Task: Create new contact,   with mail id: 'GreenEleanor@Guerrillamail.com', first name: 'Eleanor', Last name: 'Green', Job Title: Network Administrator, Phone number (305) 555-6789. Change life cycle stage to  'Lead' and lead status to 'New'. Add new company to the associated contact: uci.edu and type: Prospect. Logged in from softage.6@softage.net
Action: Mouse moved to (101, 85)
Screenshot: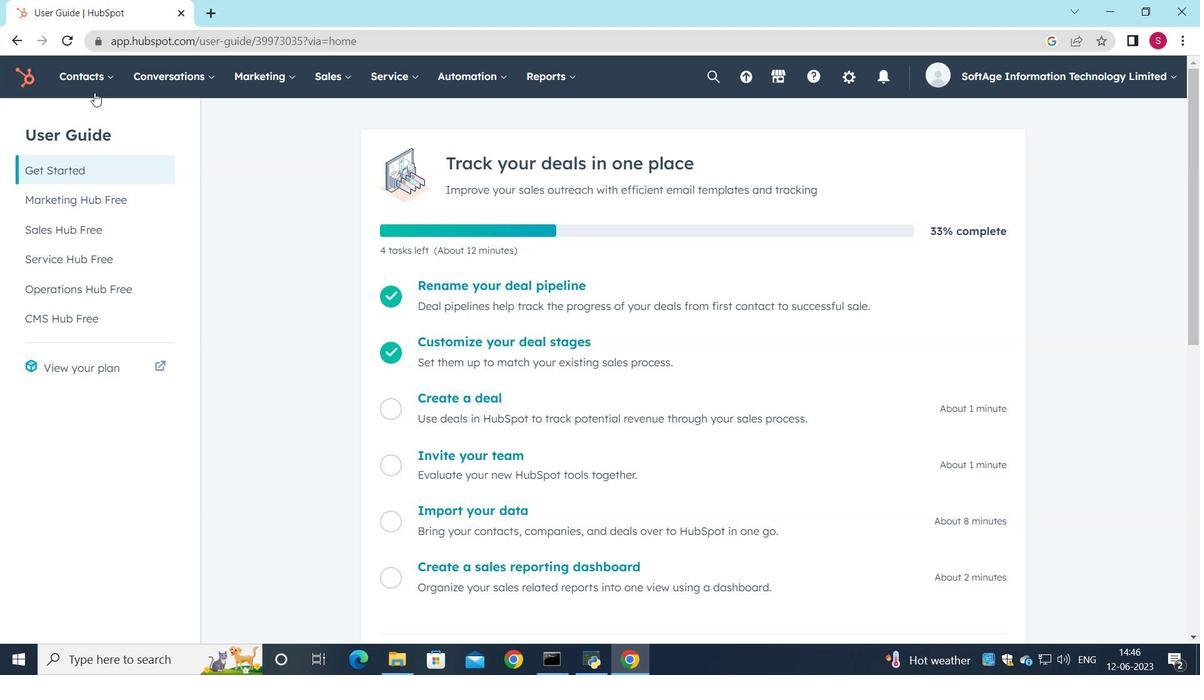 
Action: Mouse pressed left at (101, 85)
Screenshot: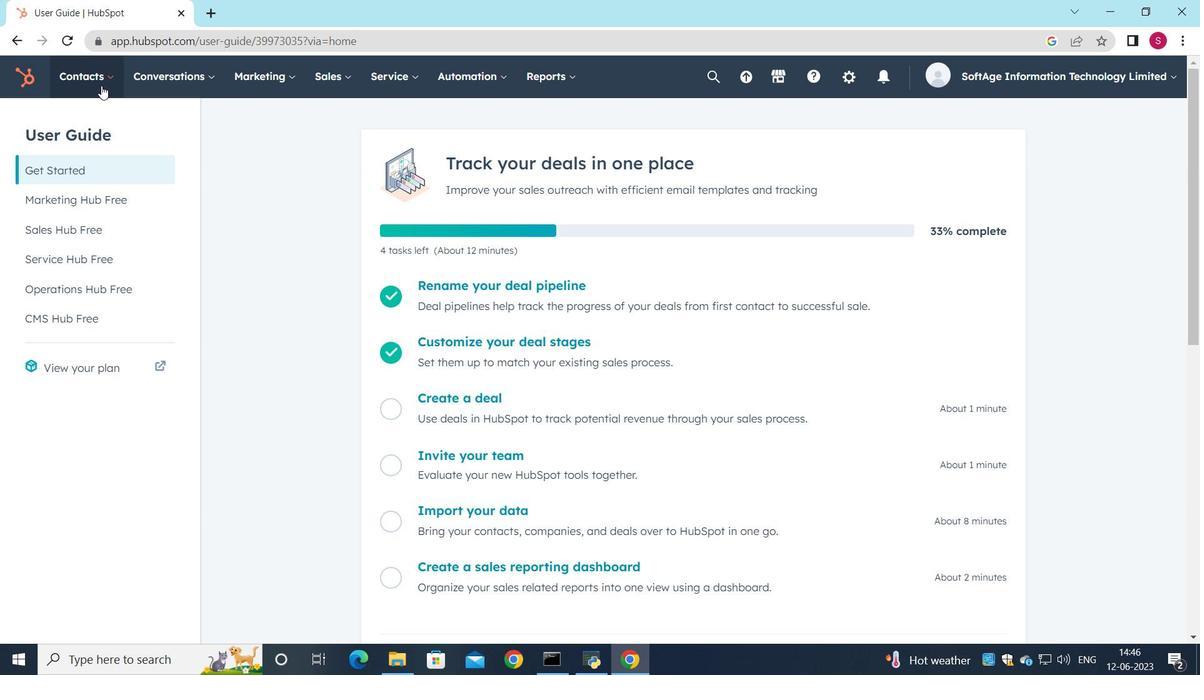 
Action: Mouse moved to (105, 116)
Screenshot: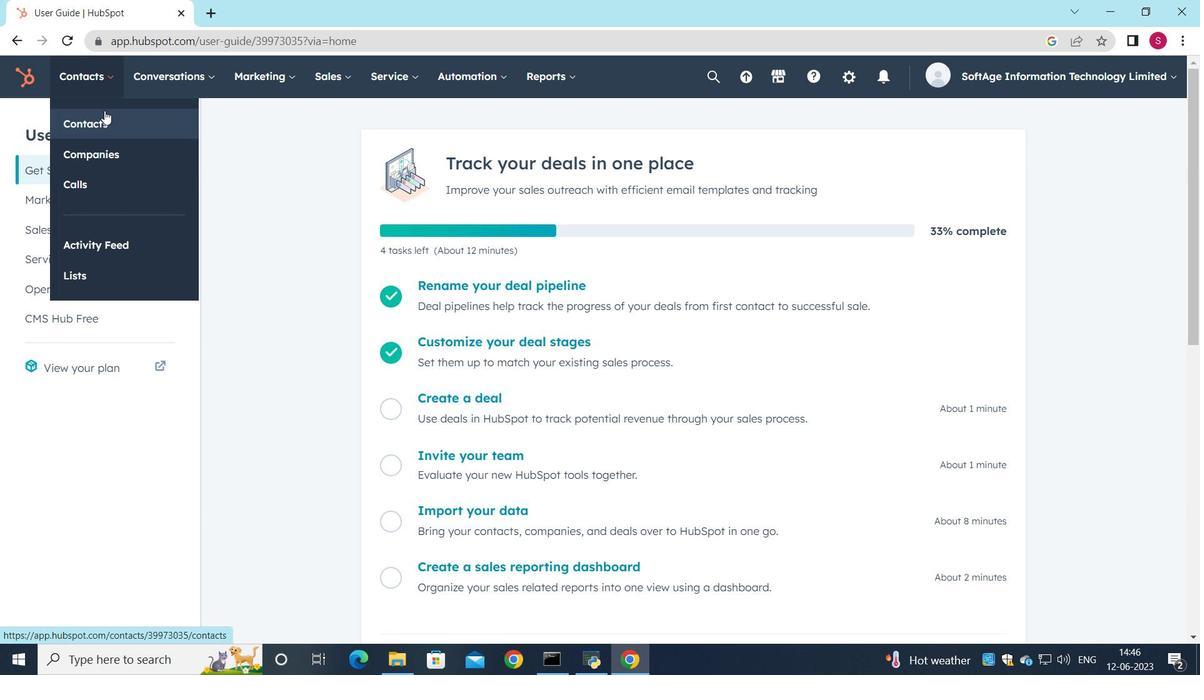 
Action: Mouse pressed left at (105, 116)
Screenshot: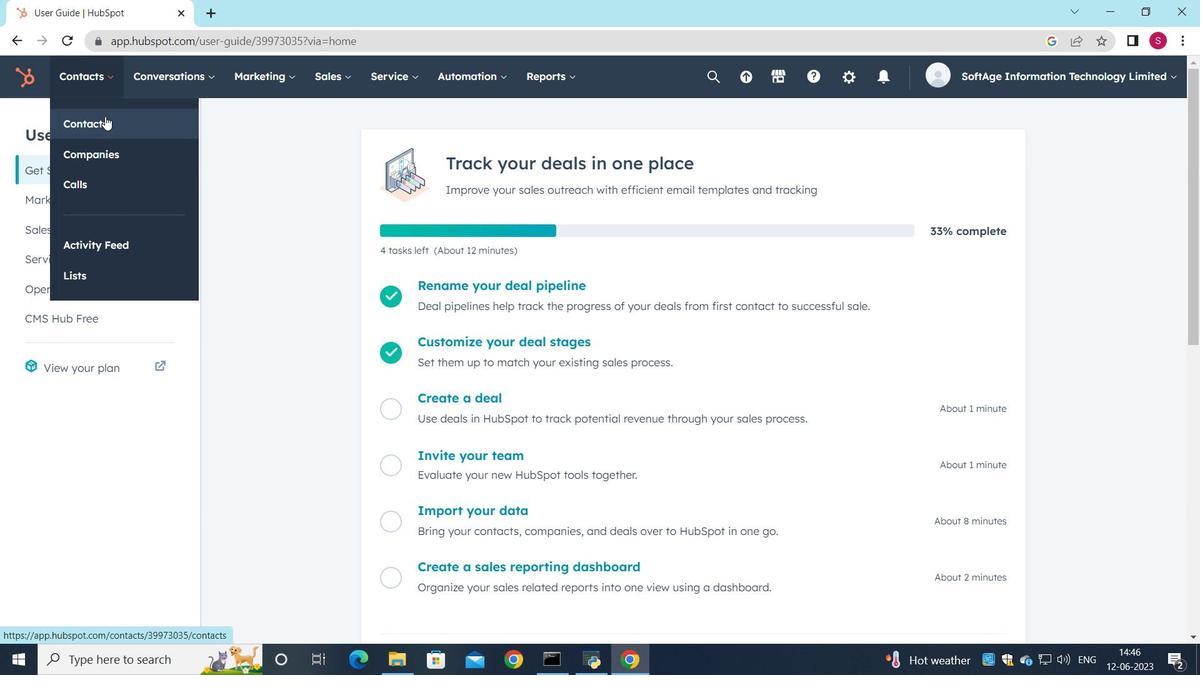 
Action: Mouse moved to (1091, 137)
Screenshot: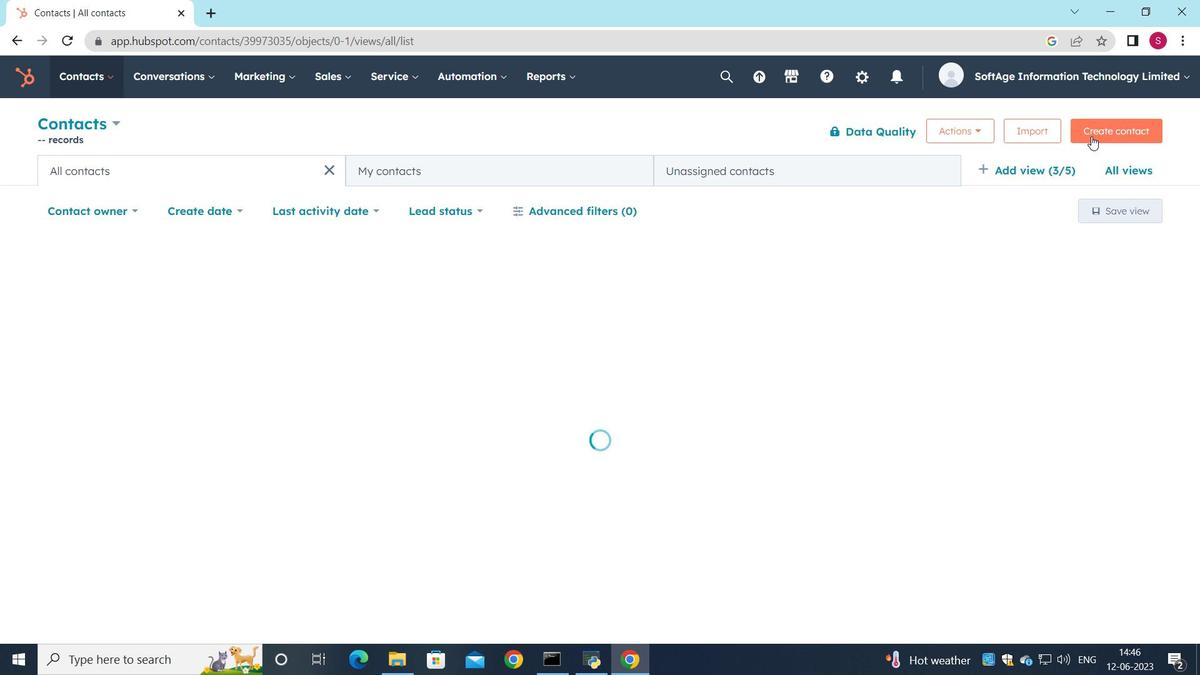 
Action: Mouse pressed left at (1091, 137)
Screenshot: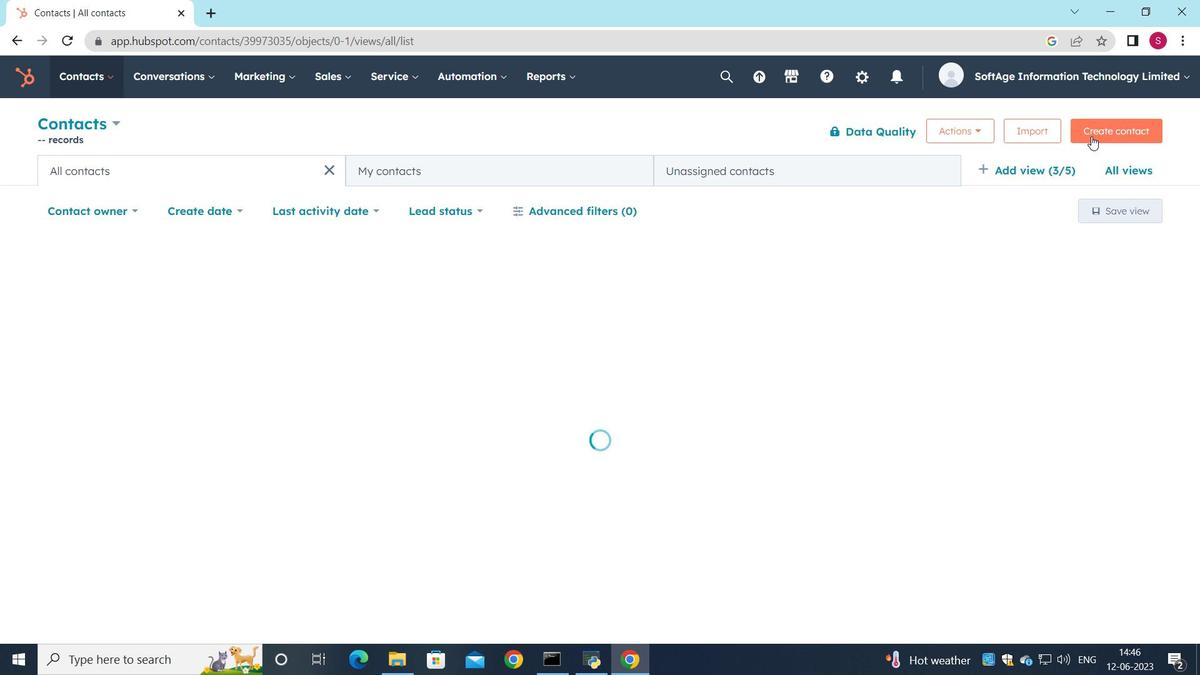 
Action: Mouse moved to (969, 193)
Screenshot: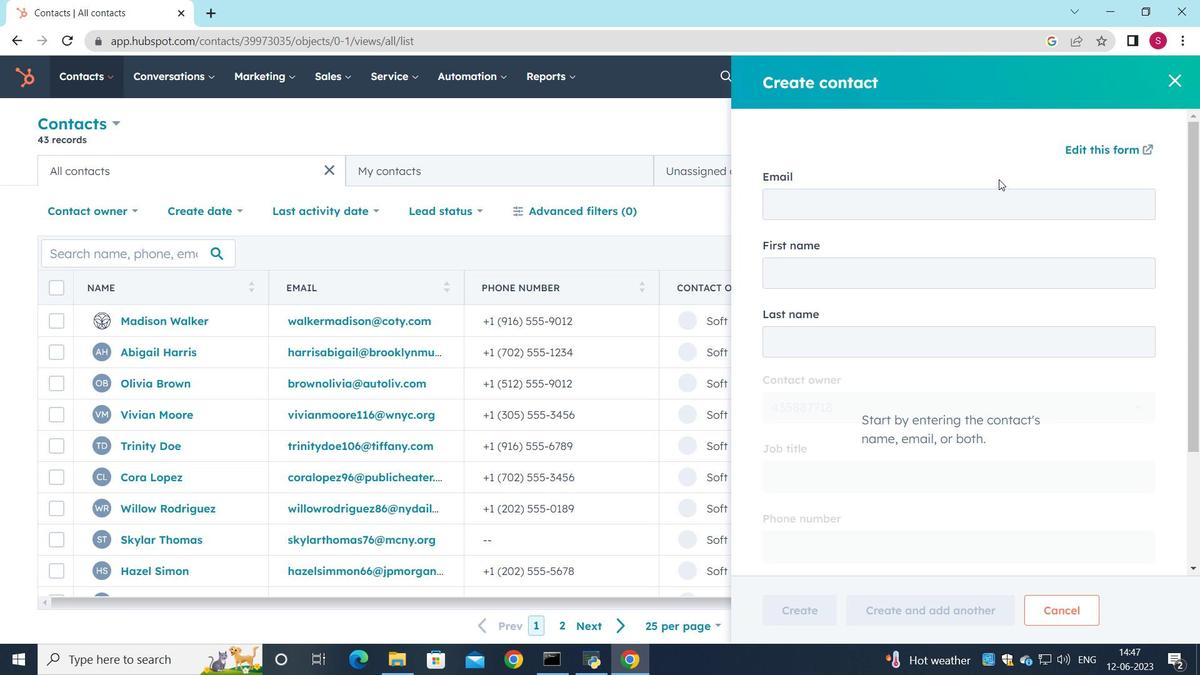 
Action: Mouse pressed left at (969, 193)
Screenshot: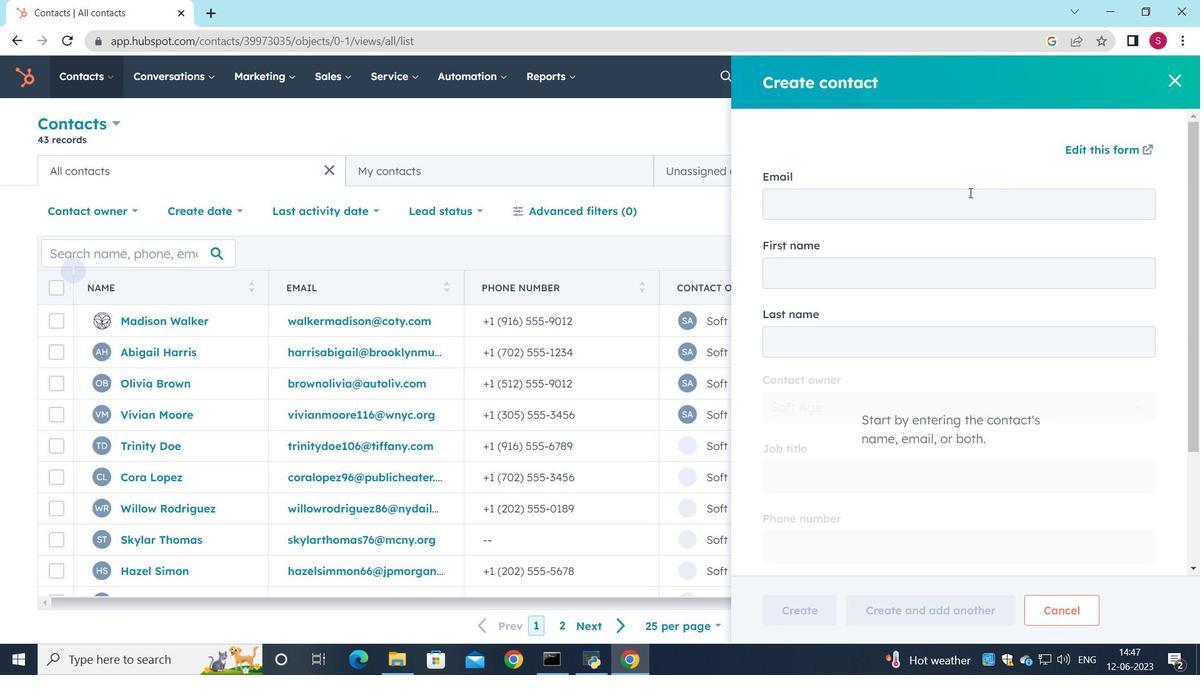 
Action: Key pressed <Key.shift>Grer<Key.backspace>en<Key.shift>Eleanor<Key.shift><Key.shift><Key.shift><Key.shift><Key.shift><Key.shift><Key.shift><Key.shift><Key.shift><Key.shift><Key.shift><Key.shift><Key.shift><Key.shift>@<Key.shift>Guw<Key.backspace>errillamail.com
Screenshot: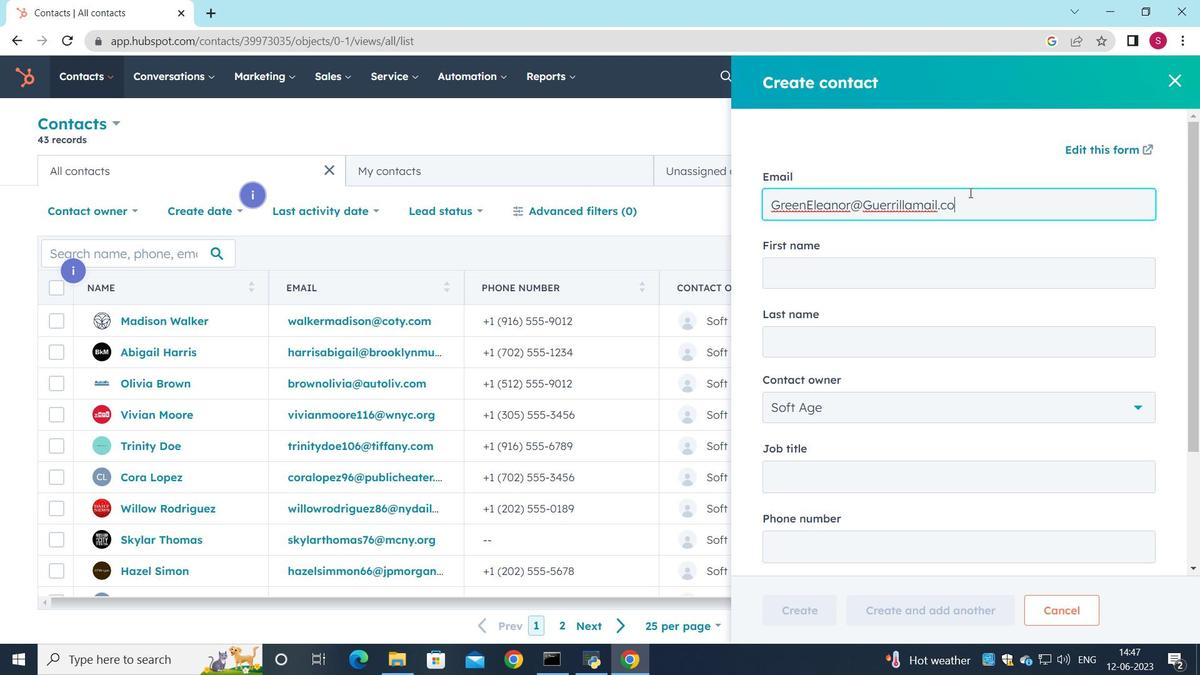 
Action: Mouse moved to (821, 272)
Screenshot: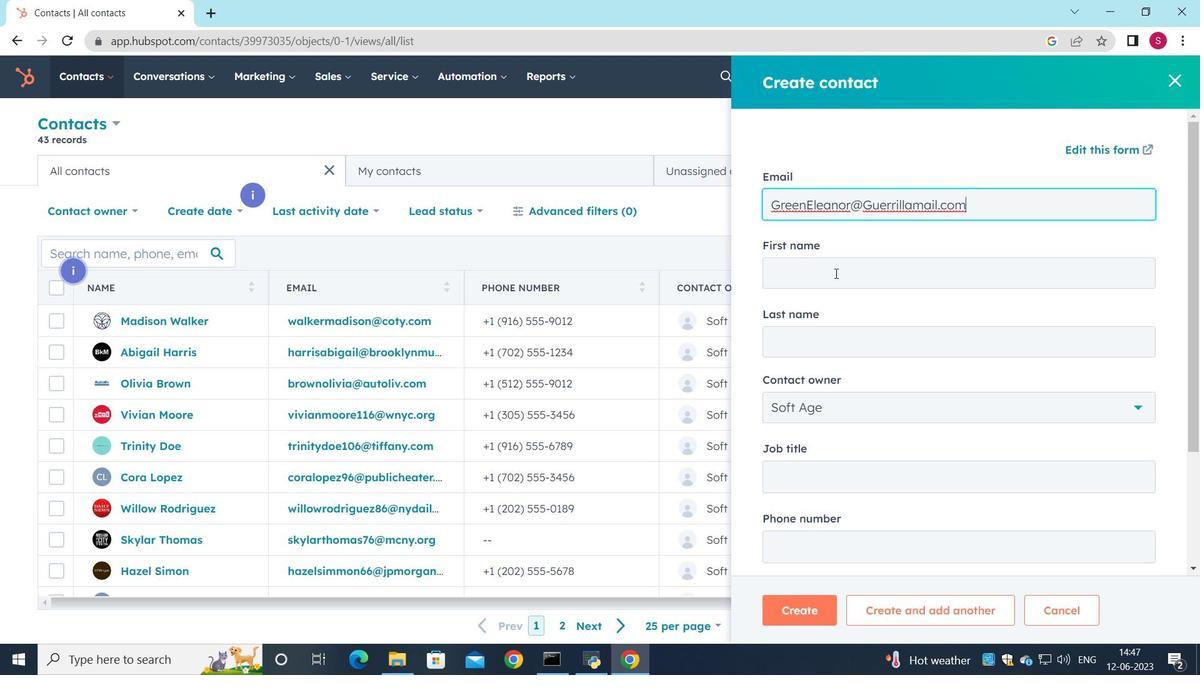 
Action: Mouse pressed left at (821, 272)
Screenshot: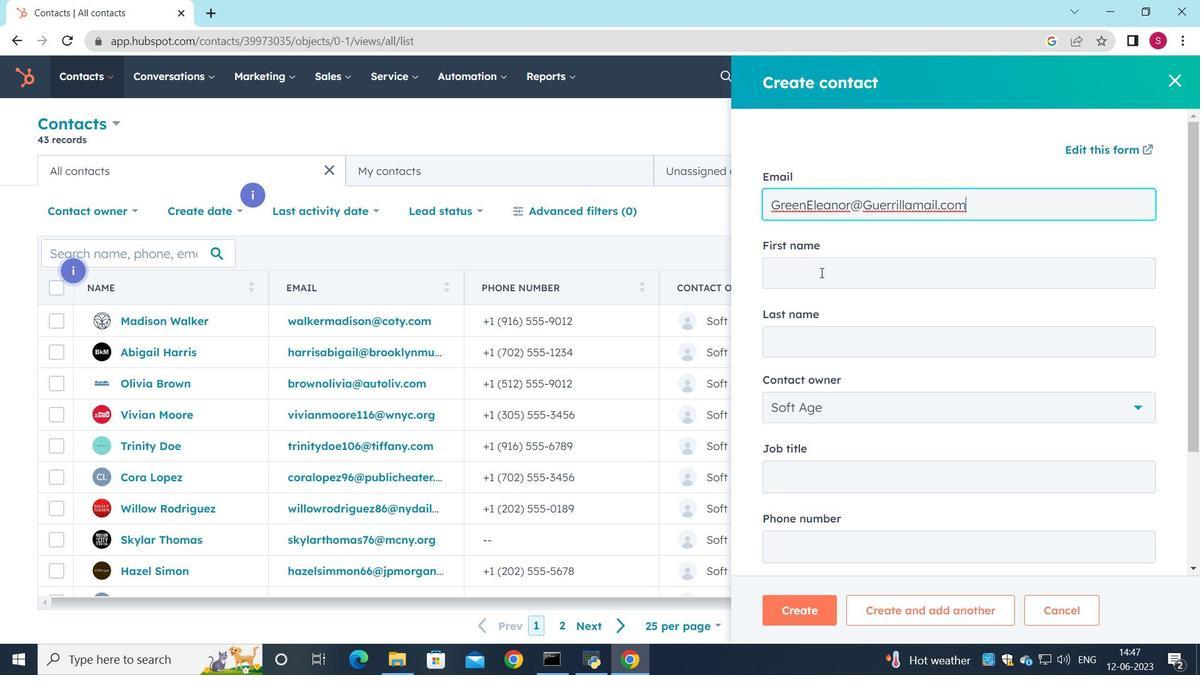 
Action: Key pressed <Key.shift><Key.shift>Eleanoe<Key.backspace>r
Screenshot: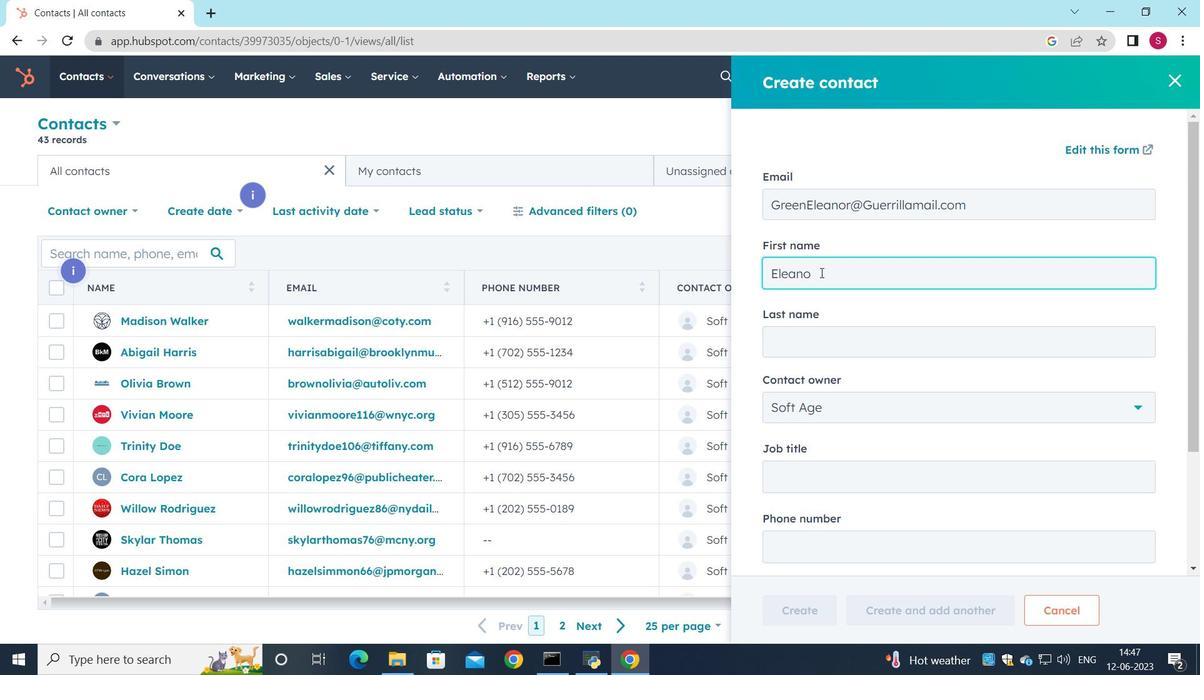 
Action: Mouse moved to (789, 341)
Screenshot: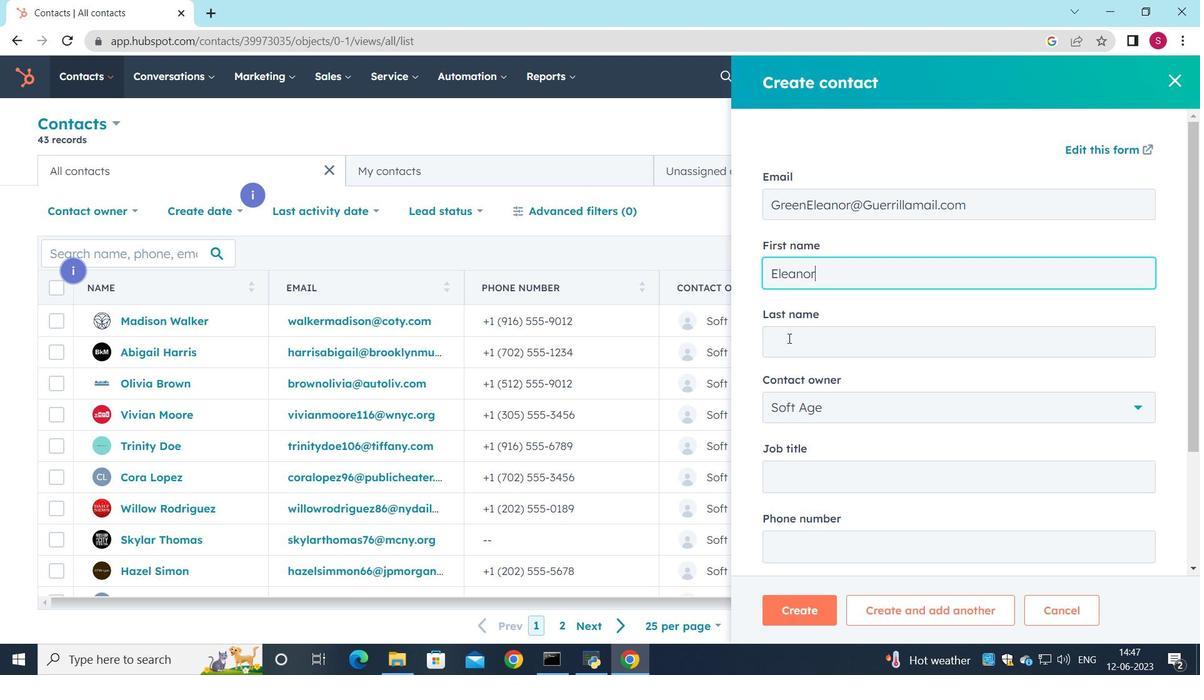 
Action: Mouse pressed left at (789, 341)
Screenshot: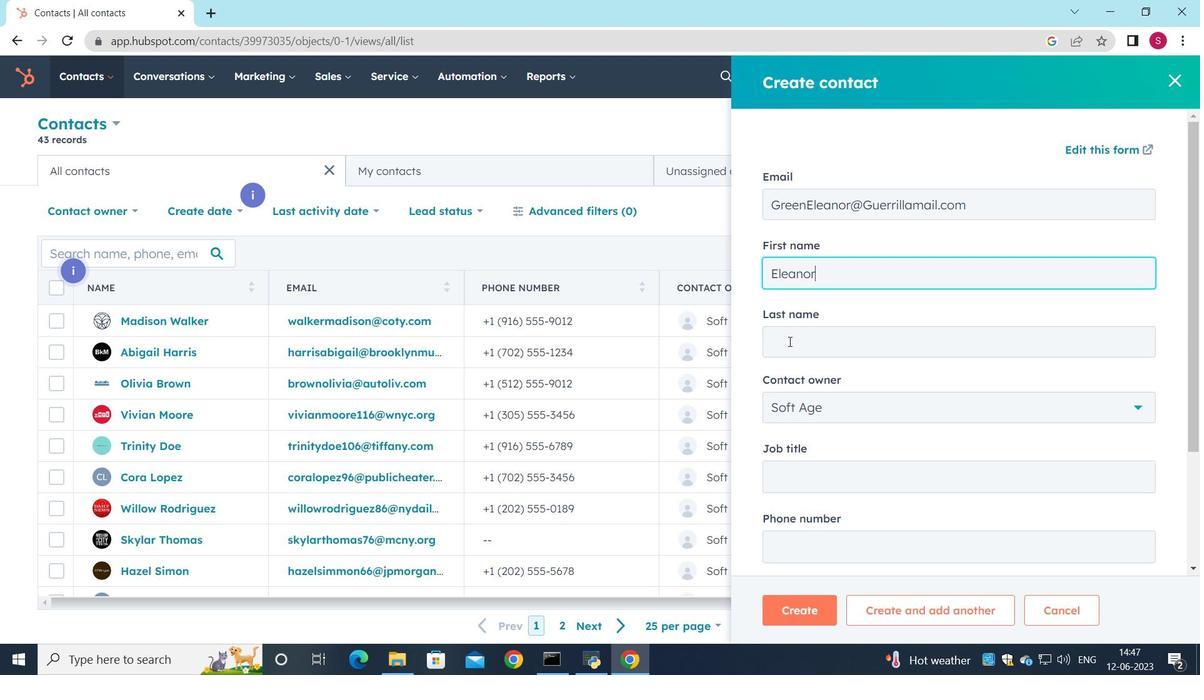 
Action: Mouse moved to (791, 346)
Screenshot: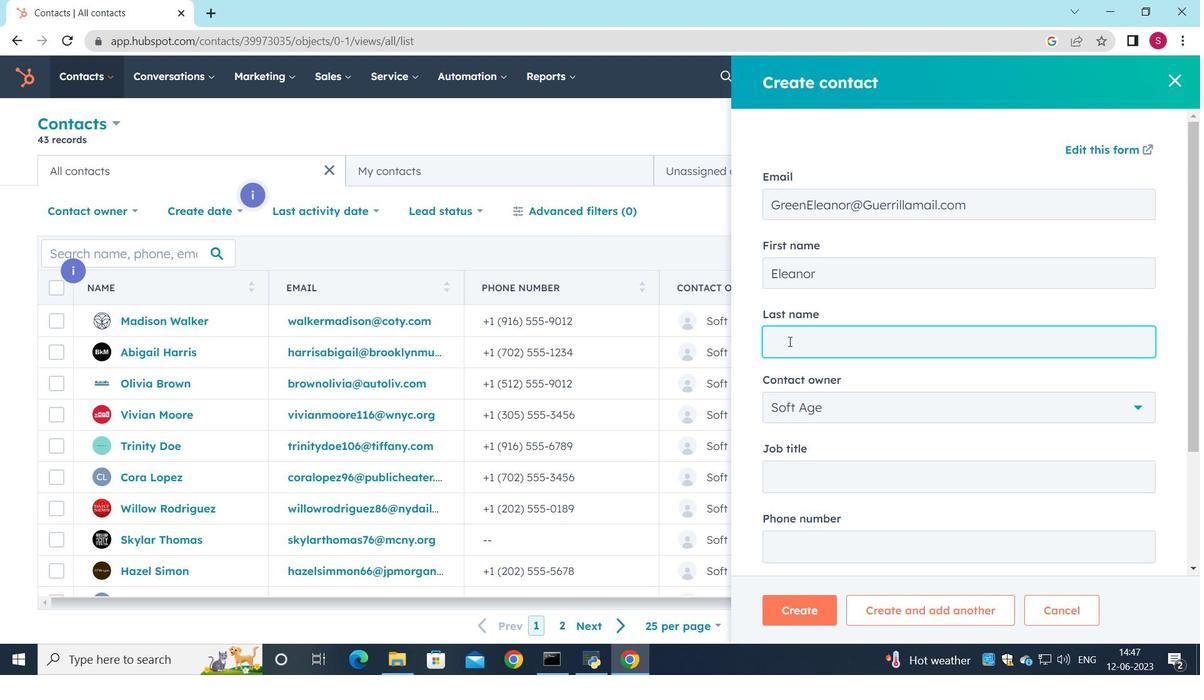 
Action: Key pressed <Key.shift>Green
Screenshot: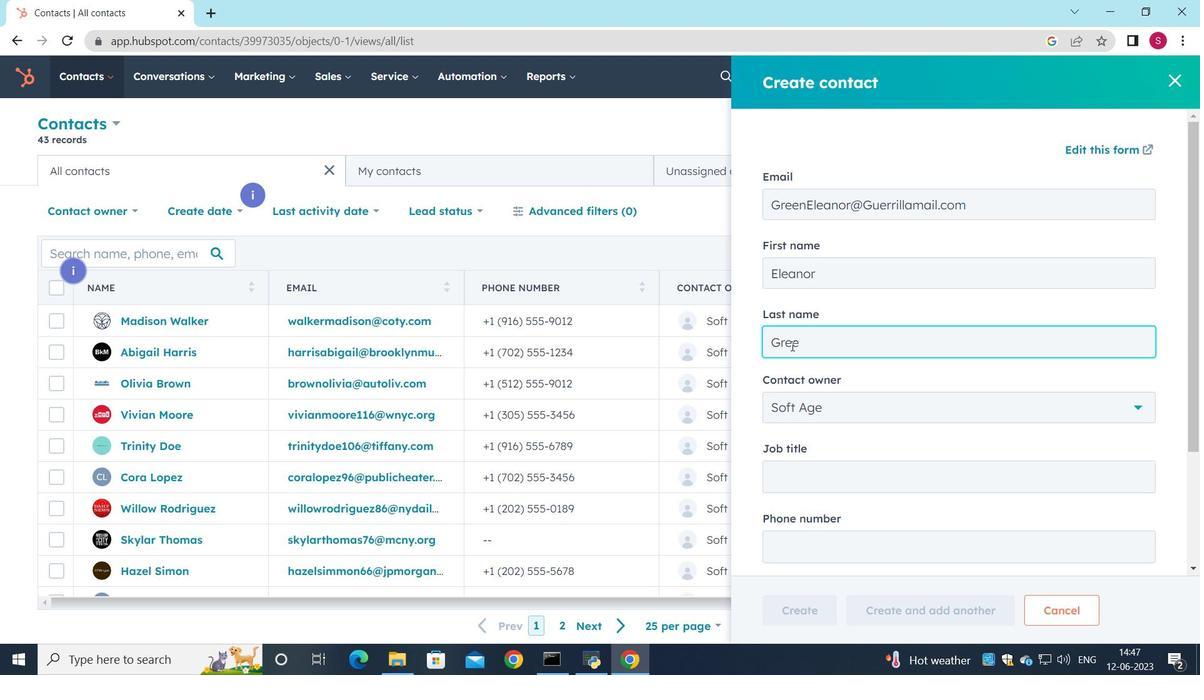 
Action: Mouse moved to (853, 440)
Screenshot: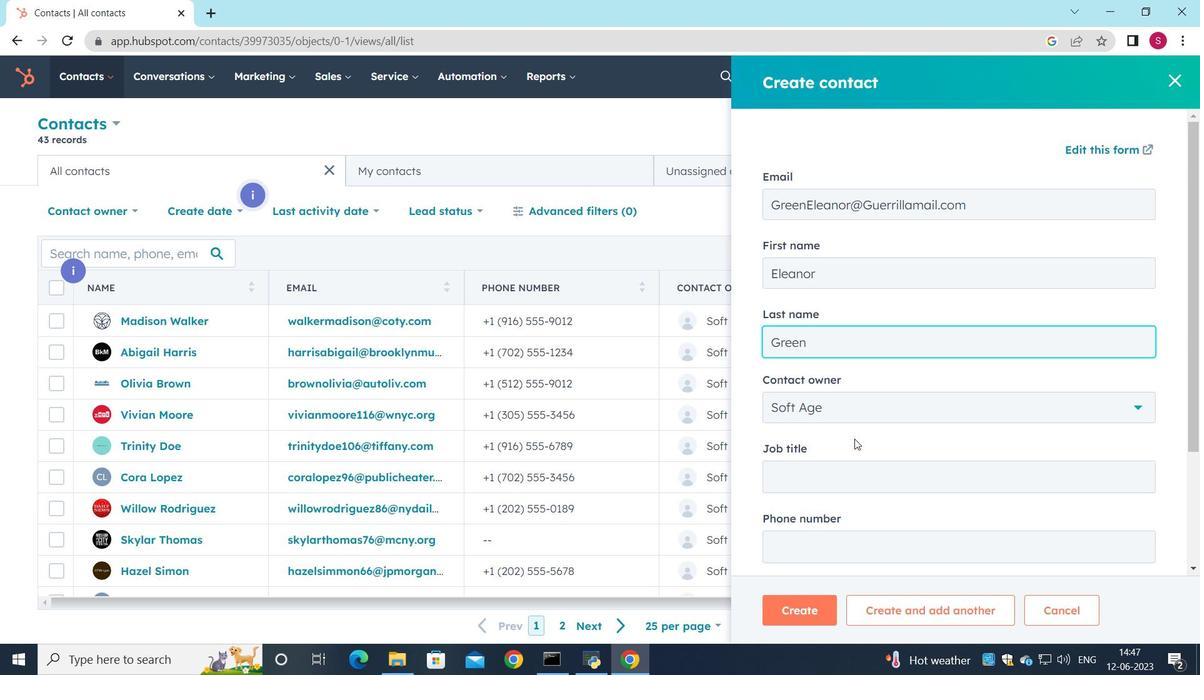 
Action: Mouse scrolled (853, 440) with delta (0, 0)
Screenshot: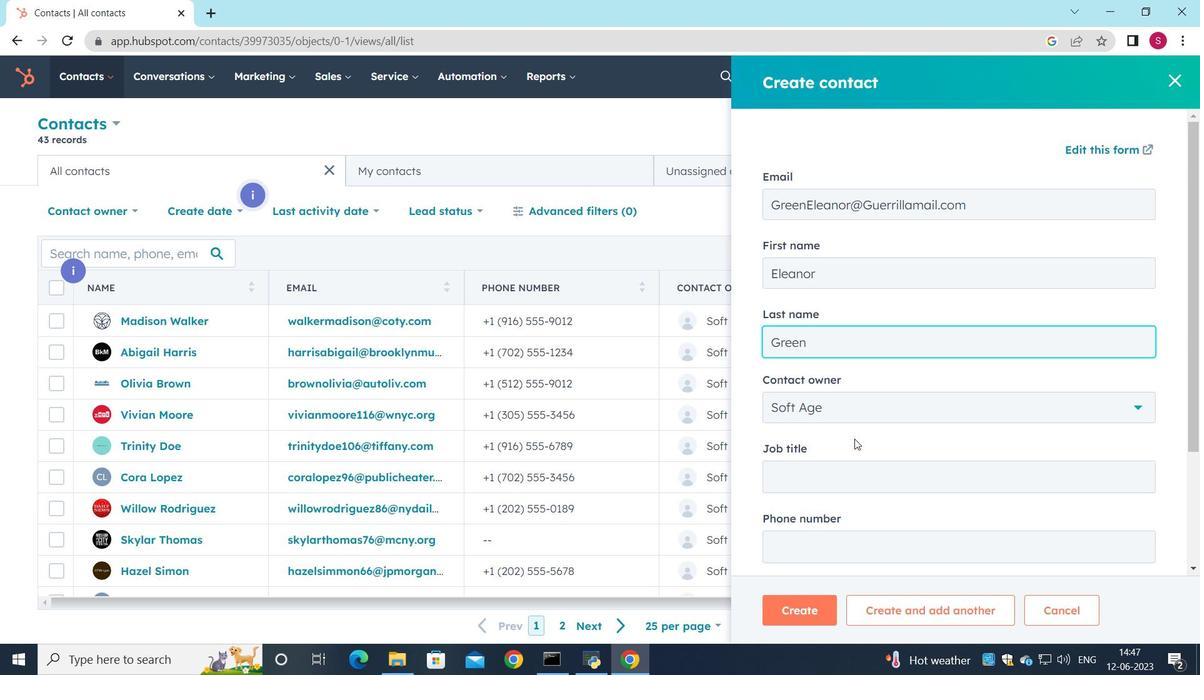 
Action: Mouse moved to (850, 448)
Screenshot: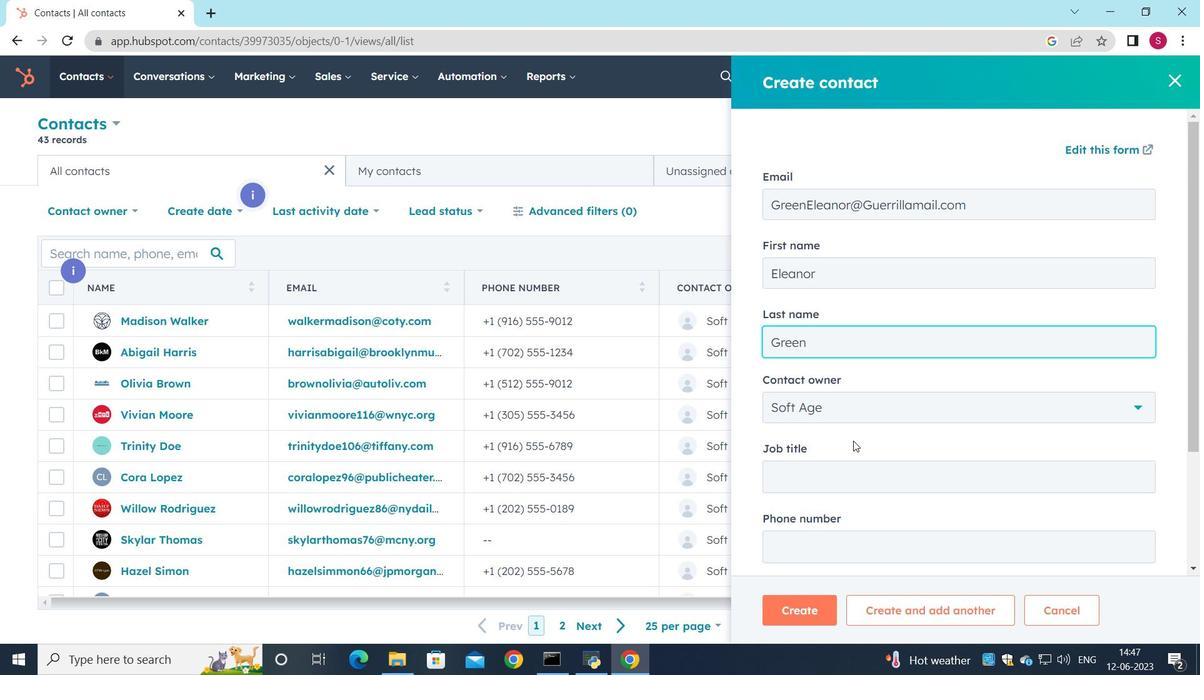 
Action: Mouse scrolled (850, 447) with delta (0, 0)
Screenshot: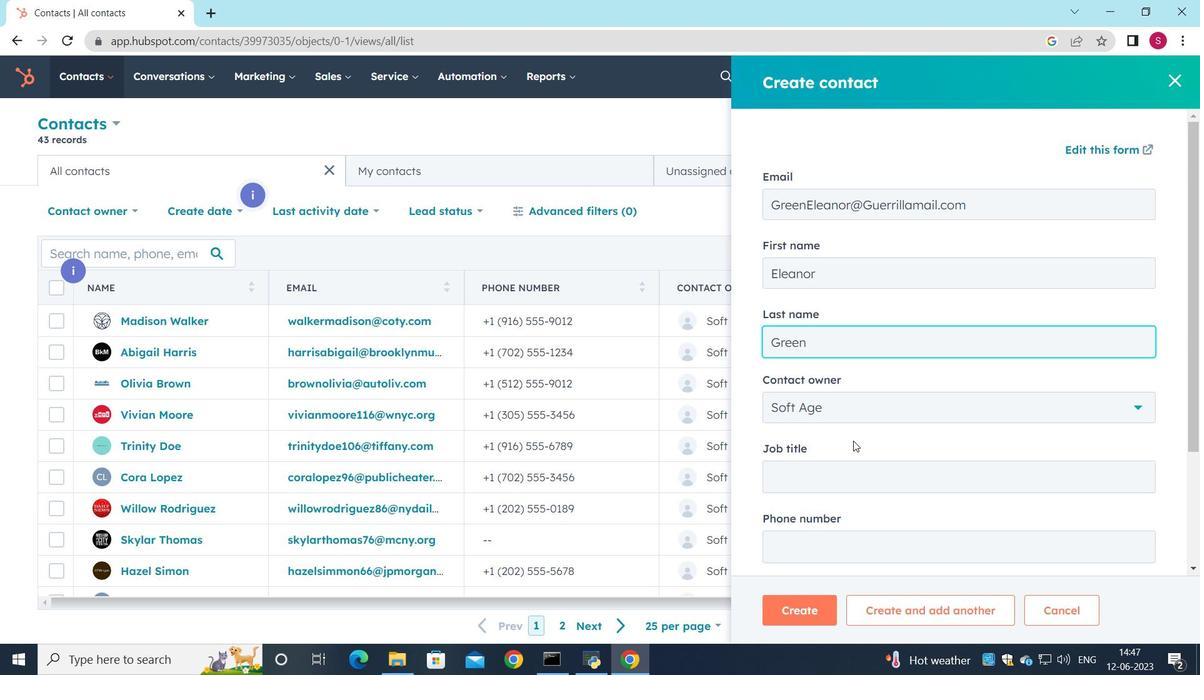 
Action: Mouse moved to (824, 314)
Screenshot: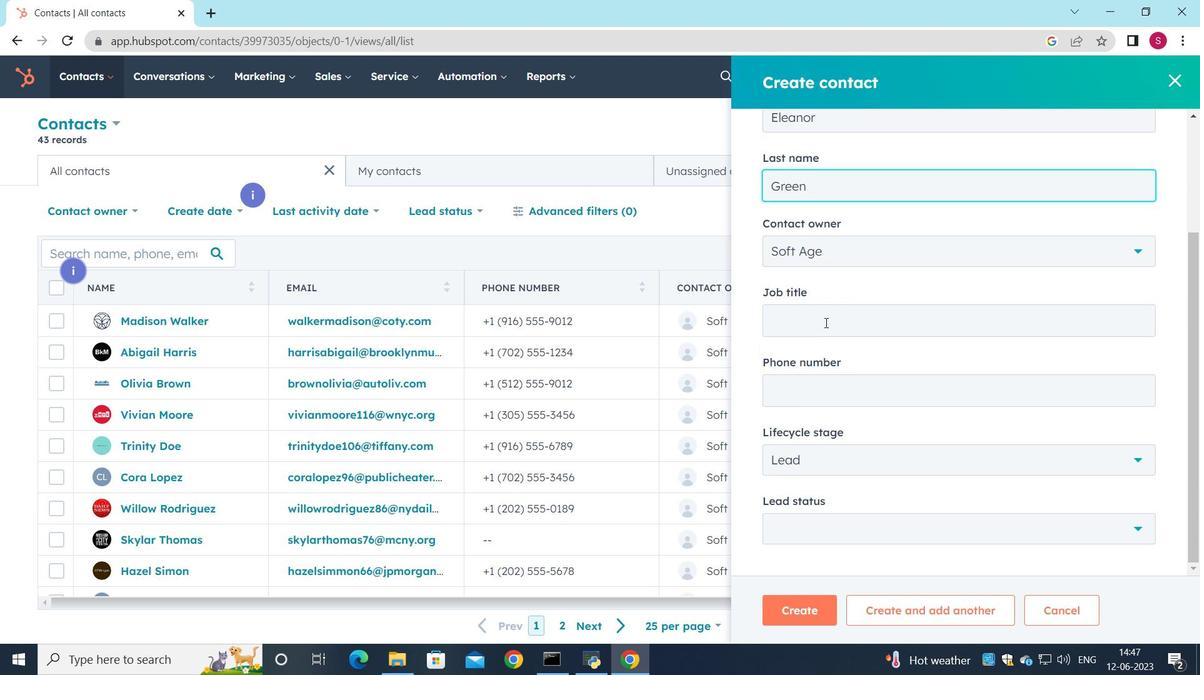
Action: Mouse pressed left at (824, 314)
Screenshot: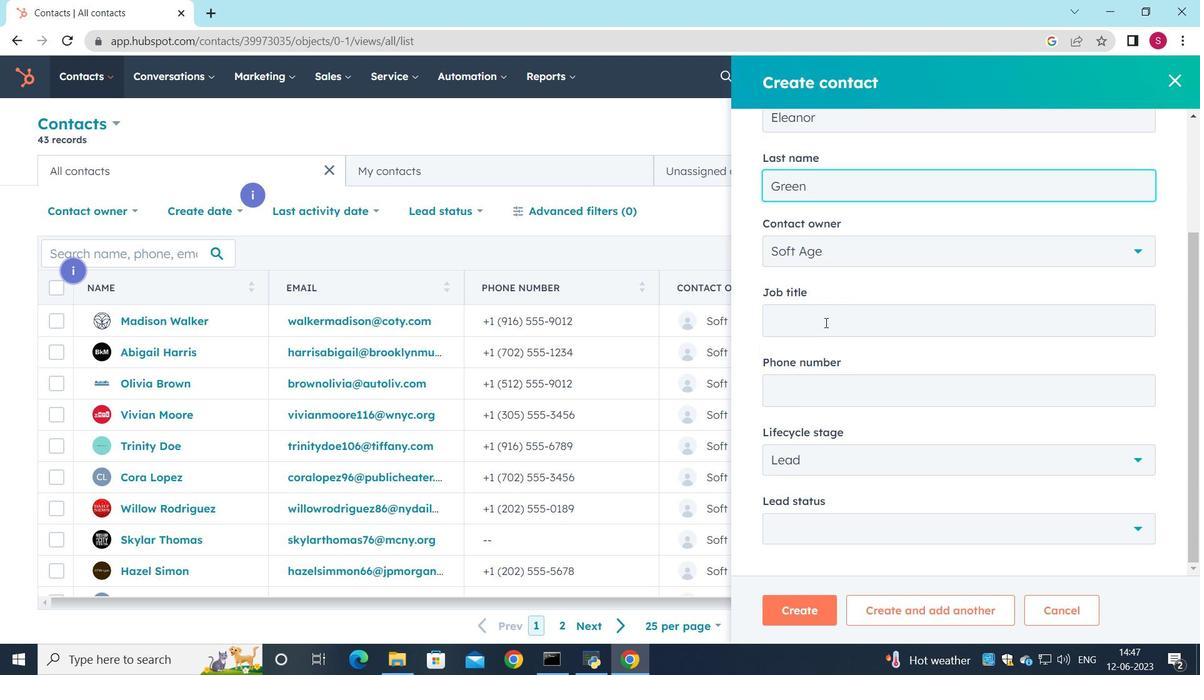 
Action: Mouse moved to (824, 316)
Screenshot: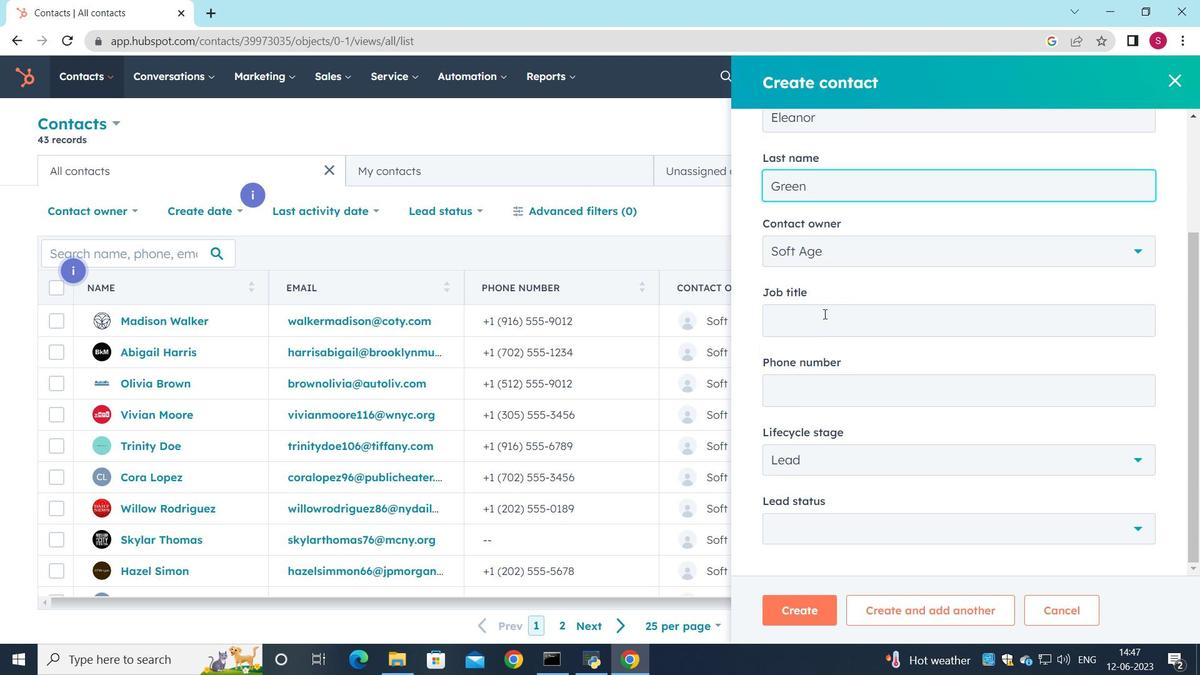 
Action: Key pressed <Key.shift><Key.shift><Key.shift><Key.shift>Network<Key.space><Key.shift><Key.shift>Administrator
Screenshot: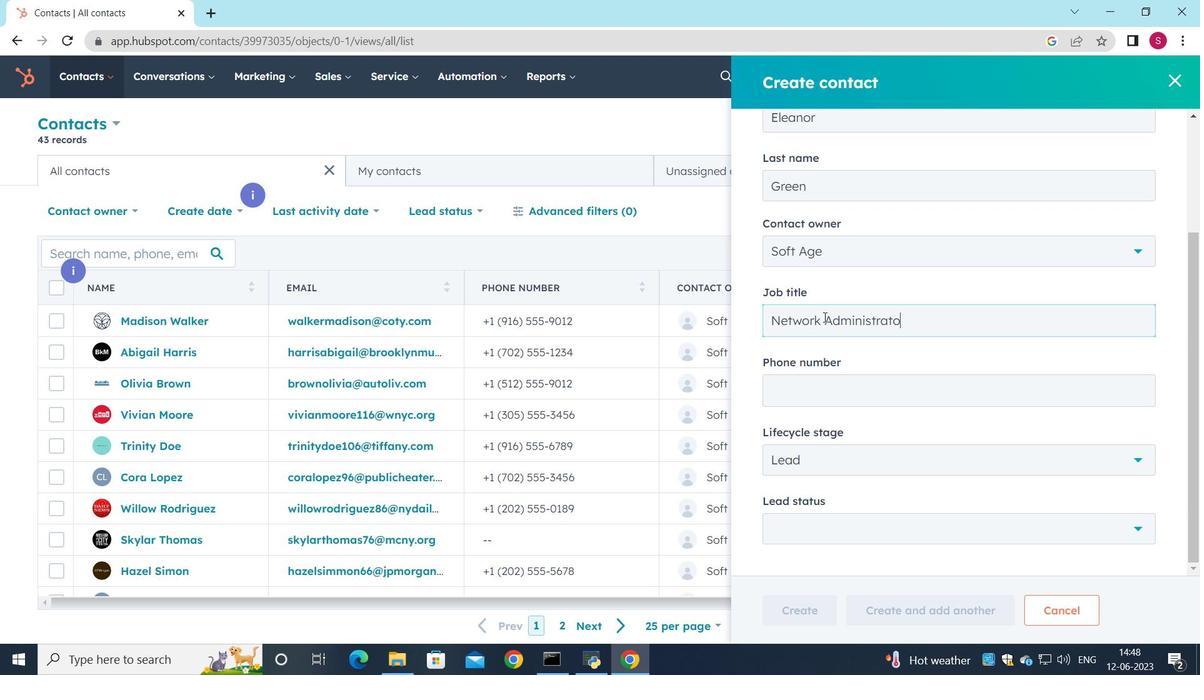 
Action: Mouse moved to (797, 399)
Screenshot: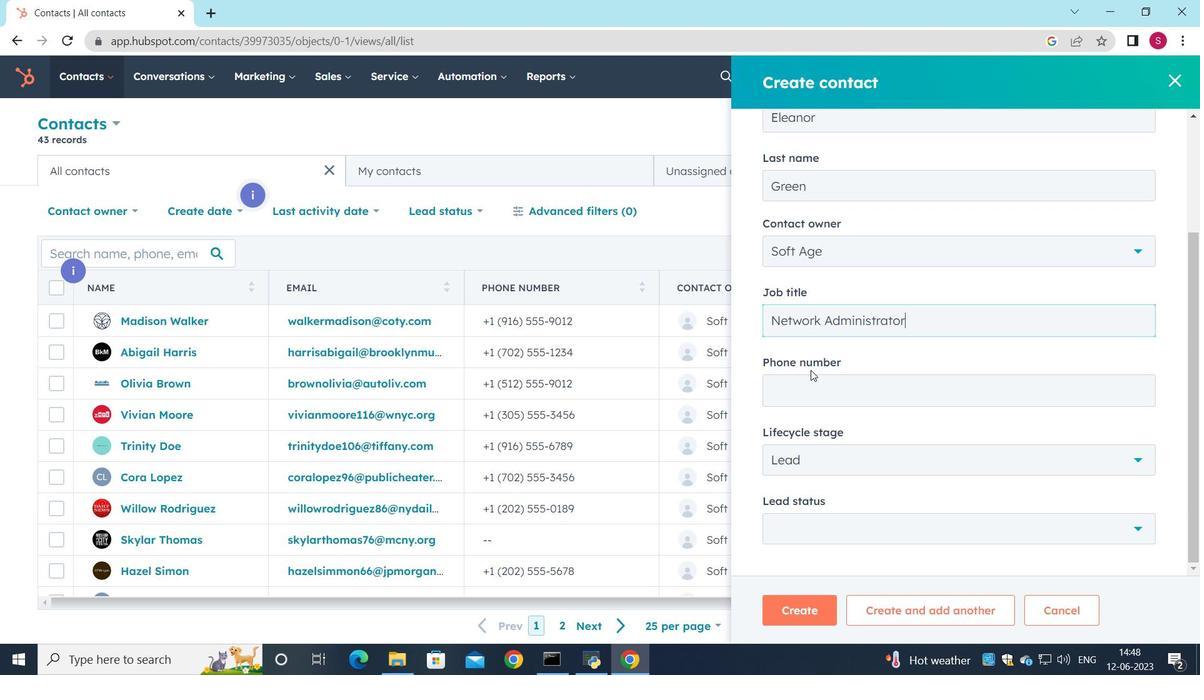 
Action: Mouse pressed left at (797, 399)
Screenshot: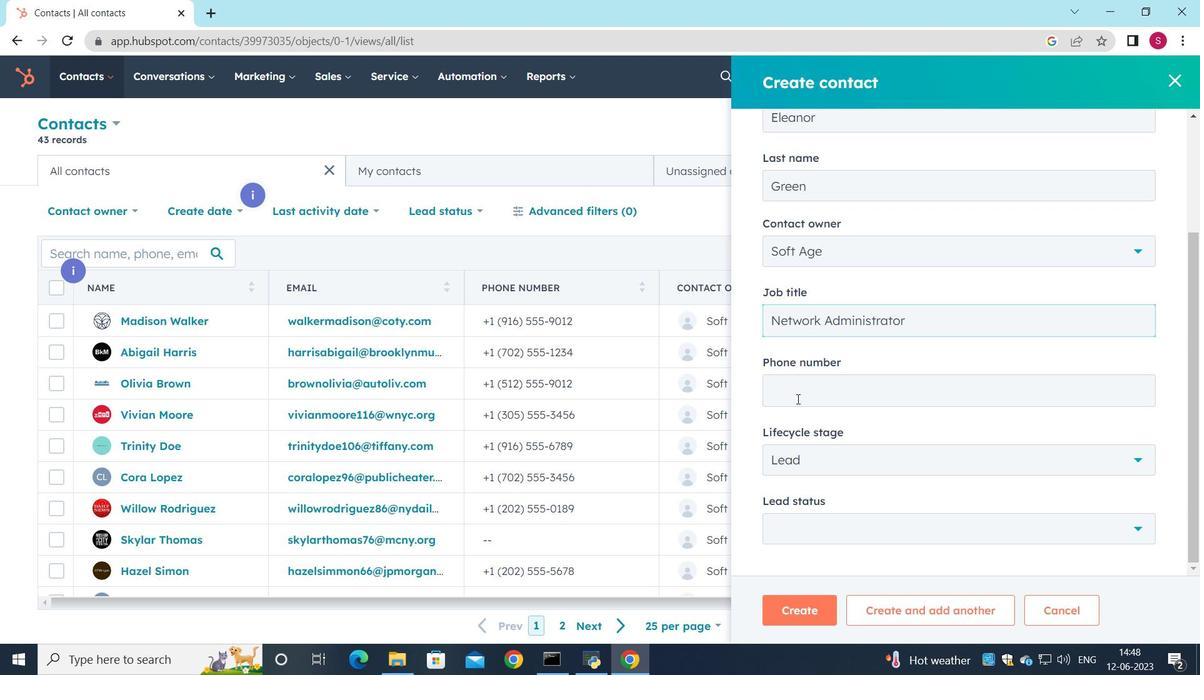
Action: Key pressed 3
Screenshot: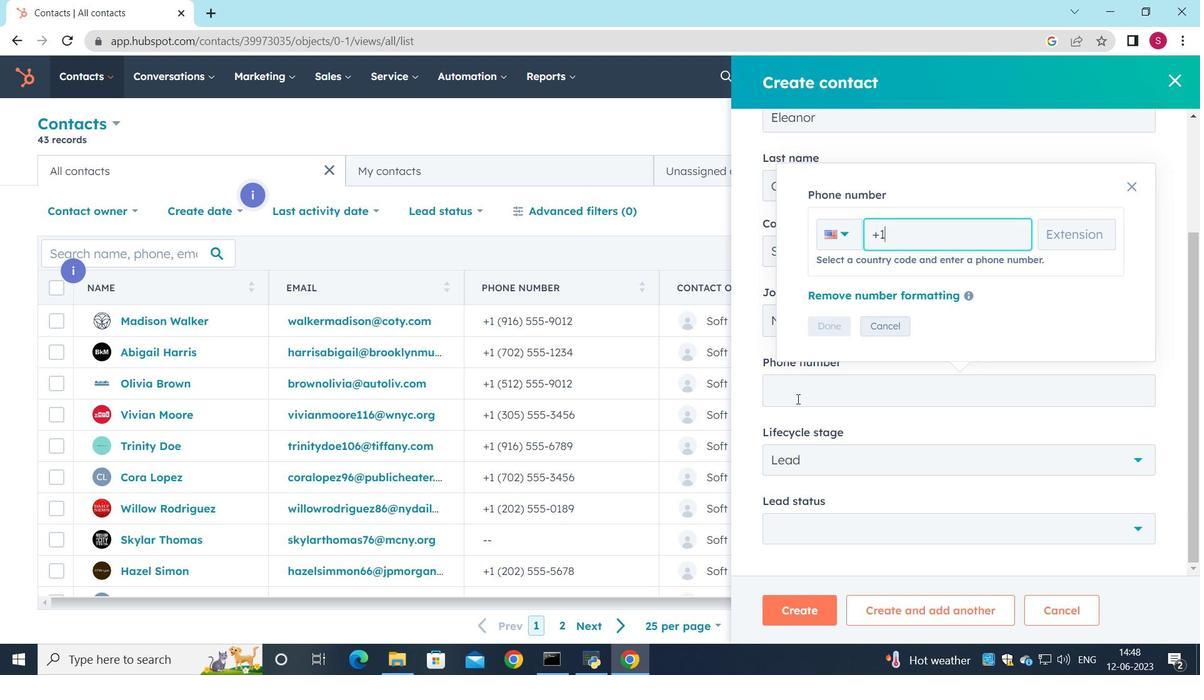 
Action: Mouse moved to (853, 238)
Screenshot: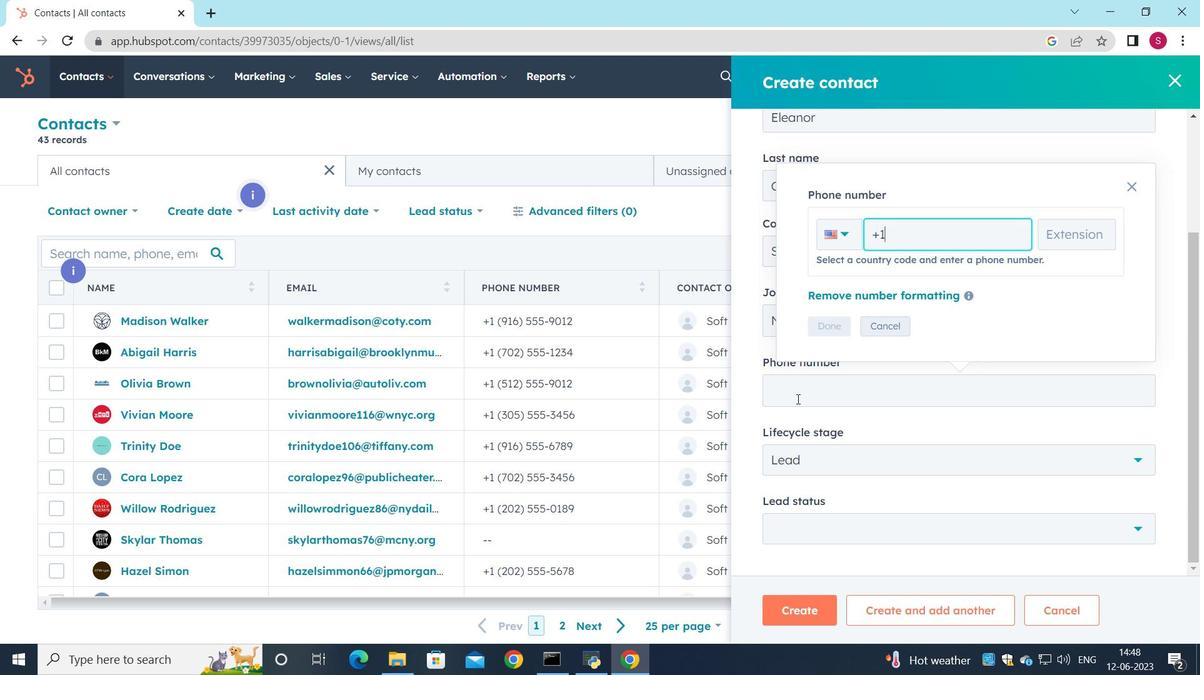 
Action: Key pressed 0555567
Screenshot: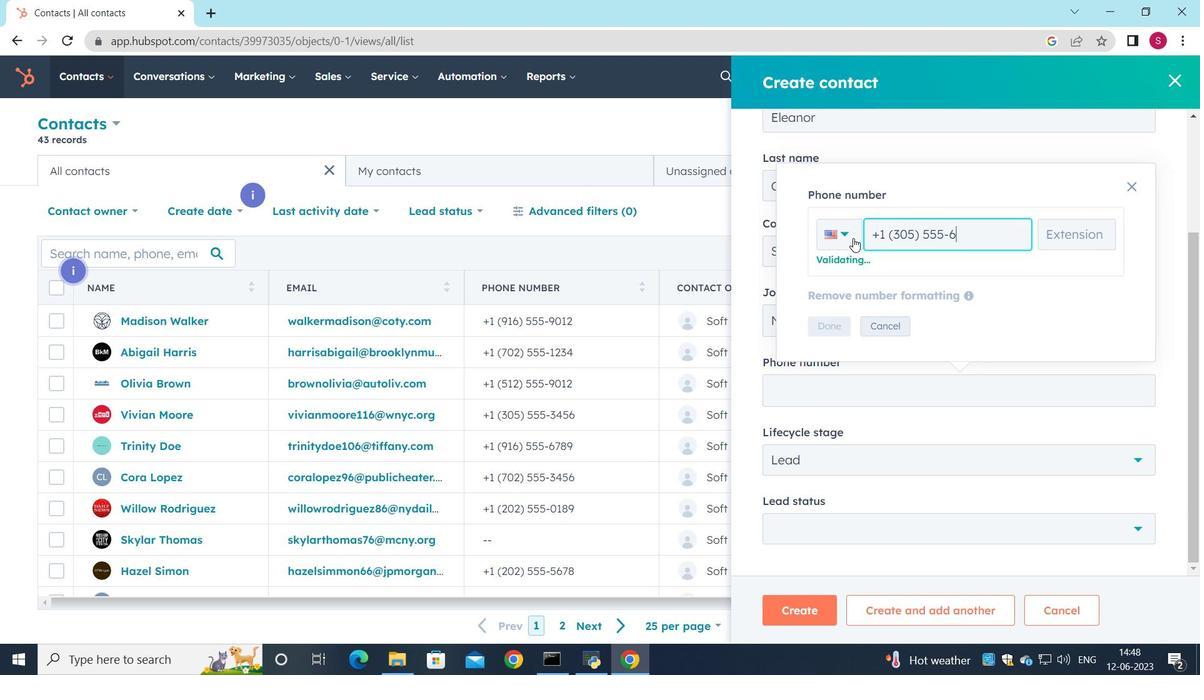 
Action: Mouse moved to (854, 238)
Screenshot: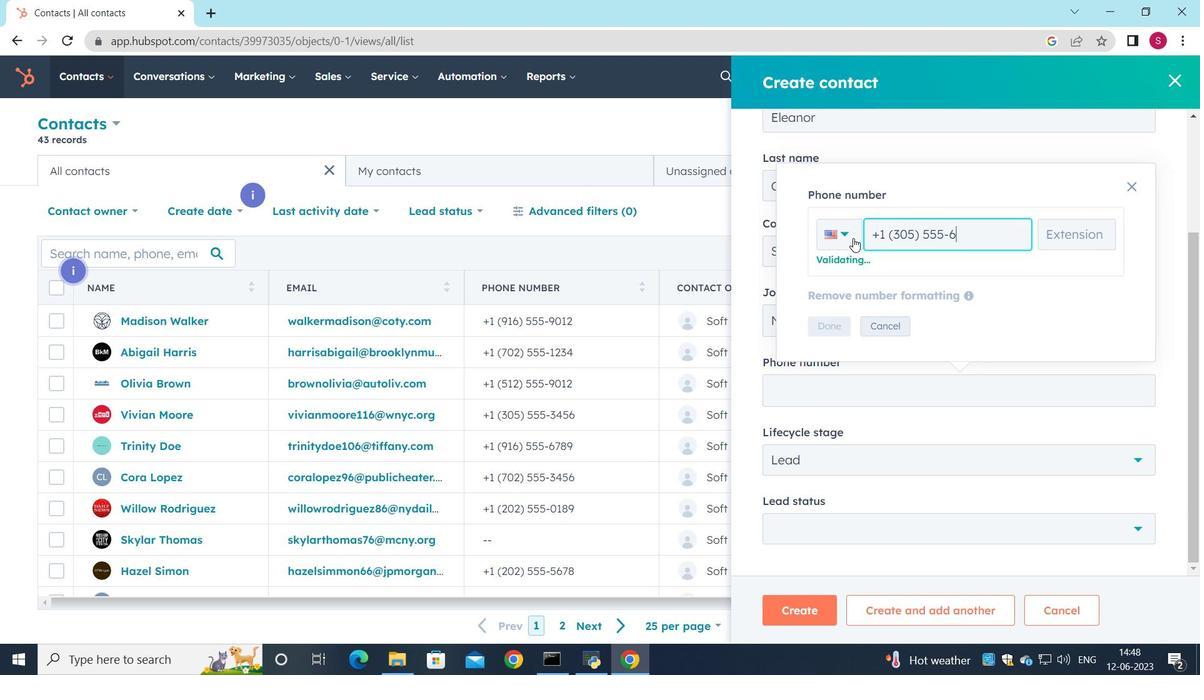 
Action: Key pressed 8
Screenshot: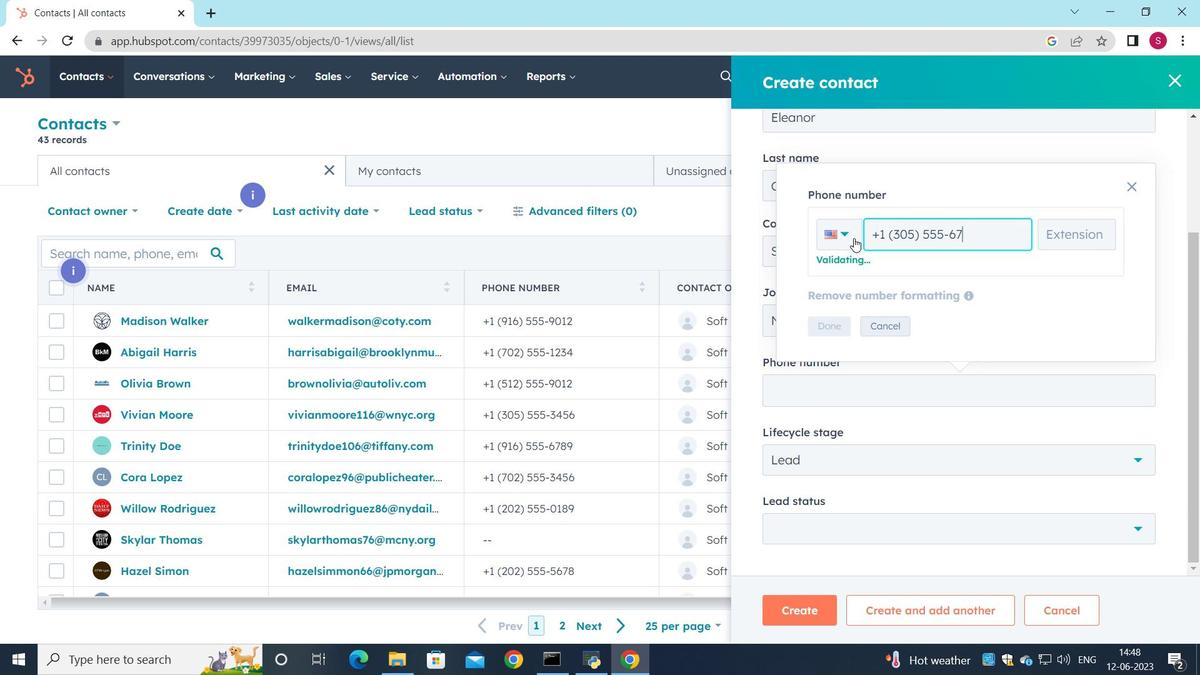 
Action: Mouse moved to (886, 198)
Screenshot: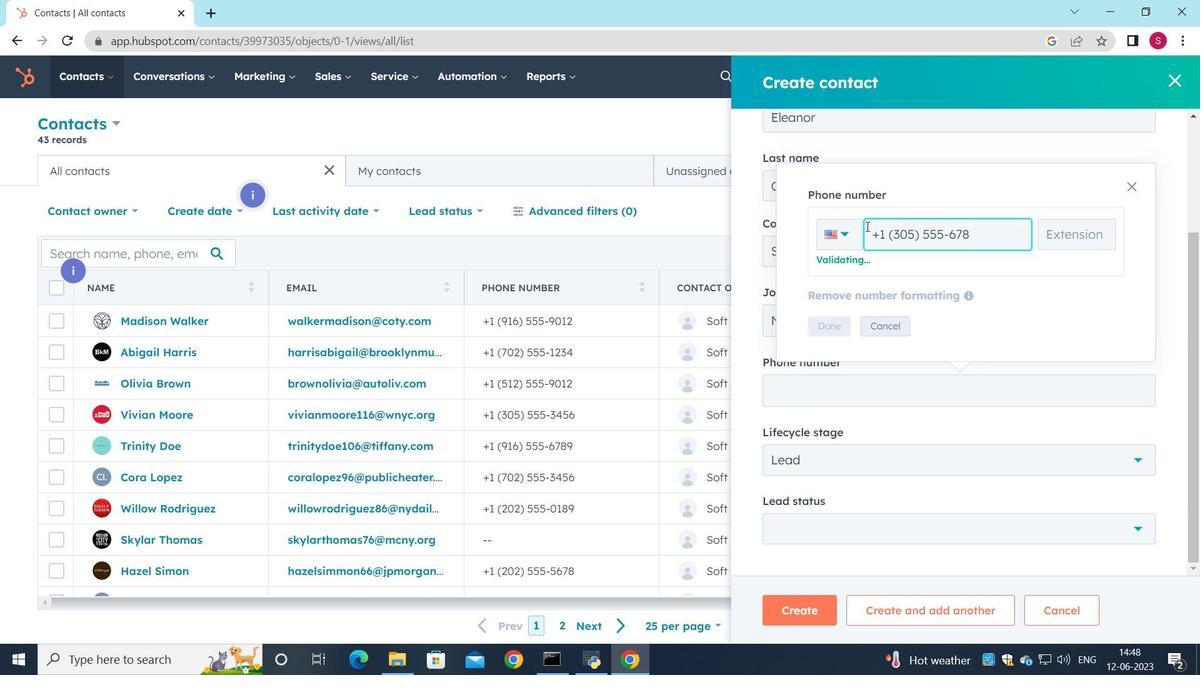 
Action: Key pressed 9
Screenshot: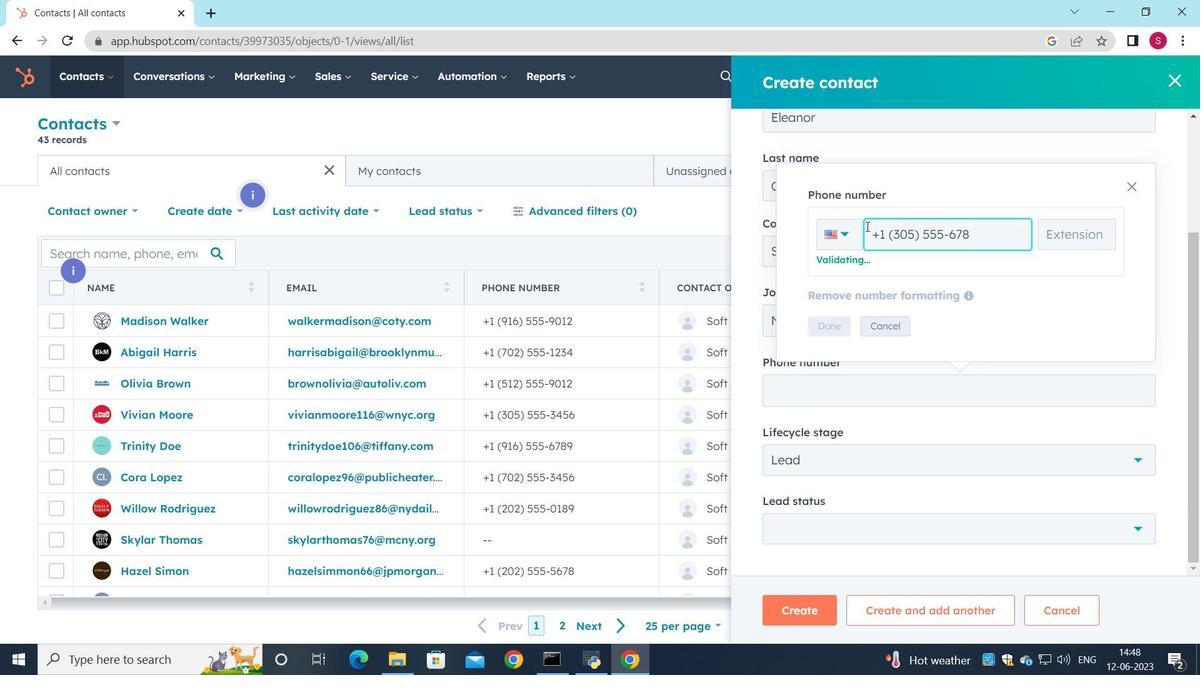 
Action: Mouse moved to (829, 326)
Screenshot: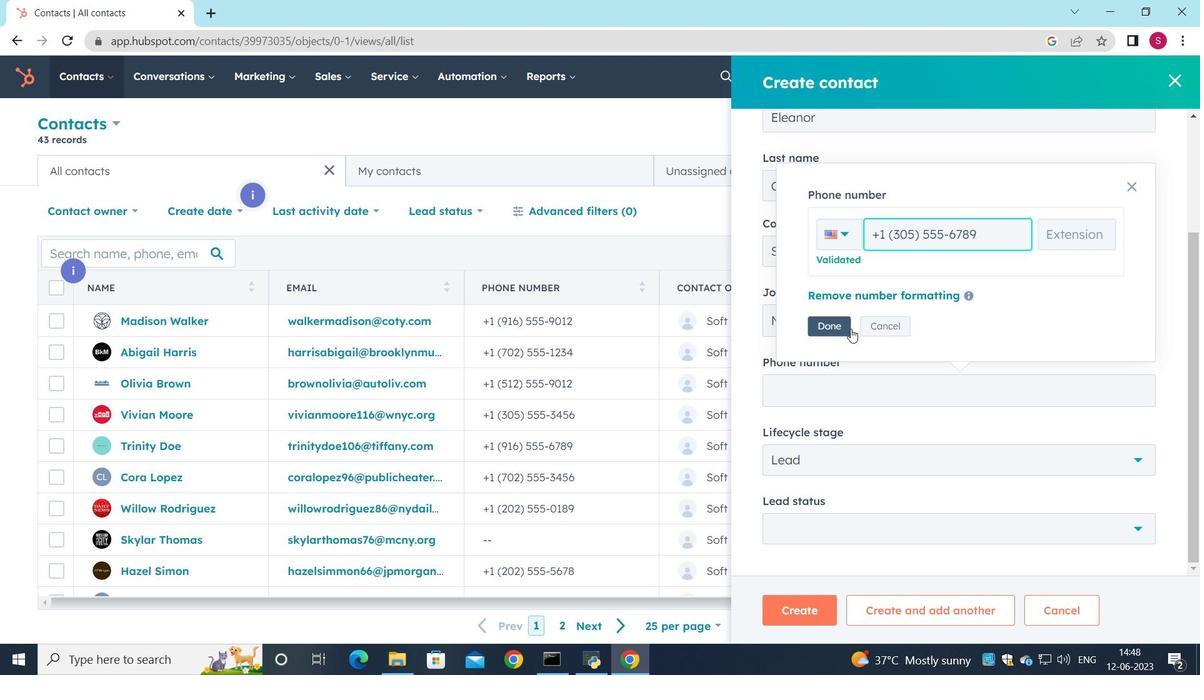 
Action: Mouse pressed left at (829, 326)
Screenshot: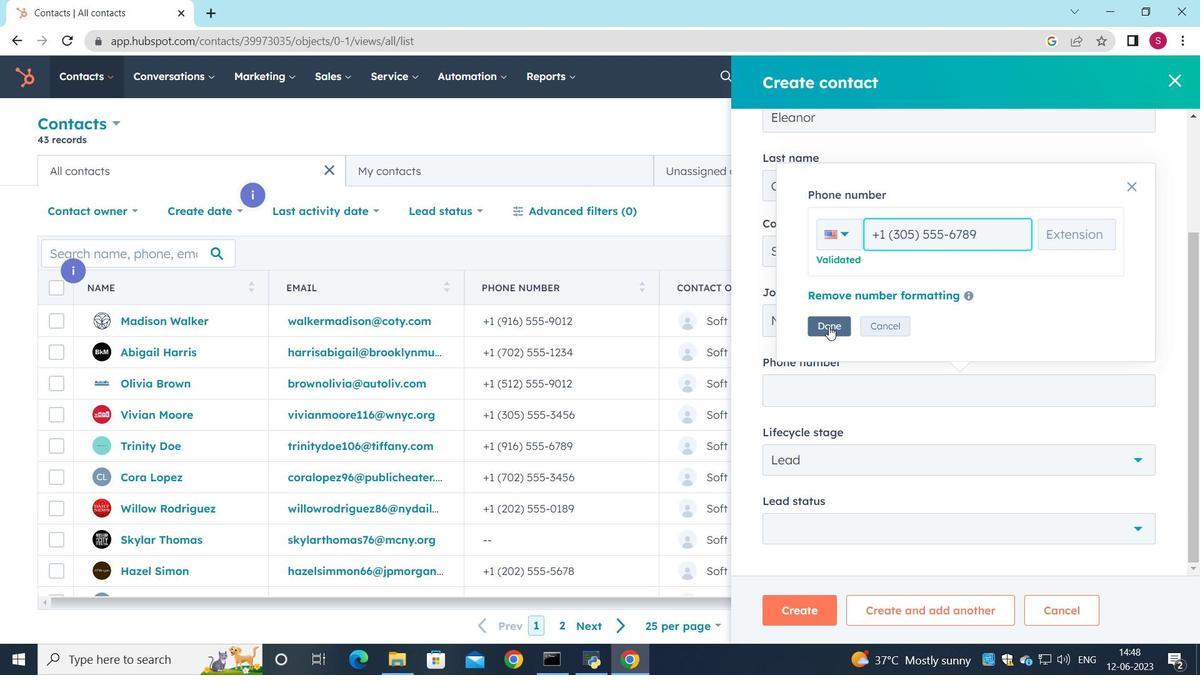 
Action: Mouse moved to (867, 387)
Screenshot: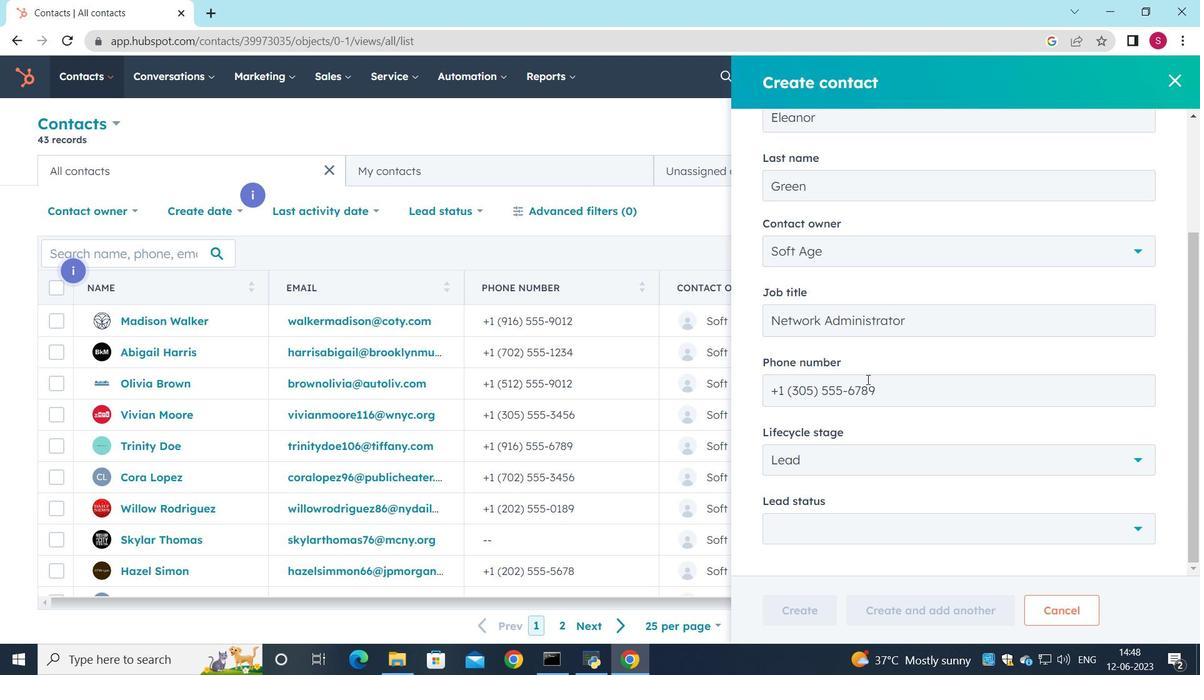 
Action: Mouse scrolled (867, 387) with delta (0, 0)
Screenshot: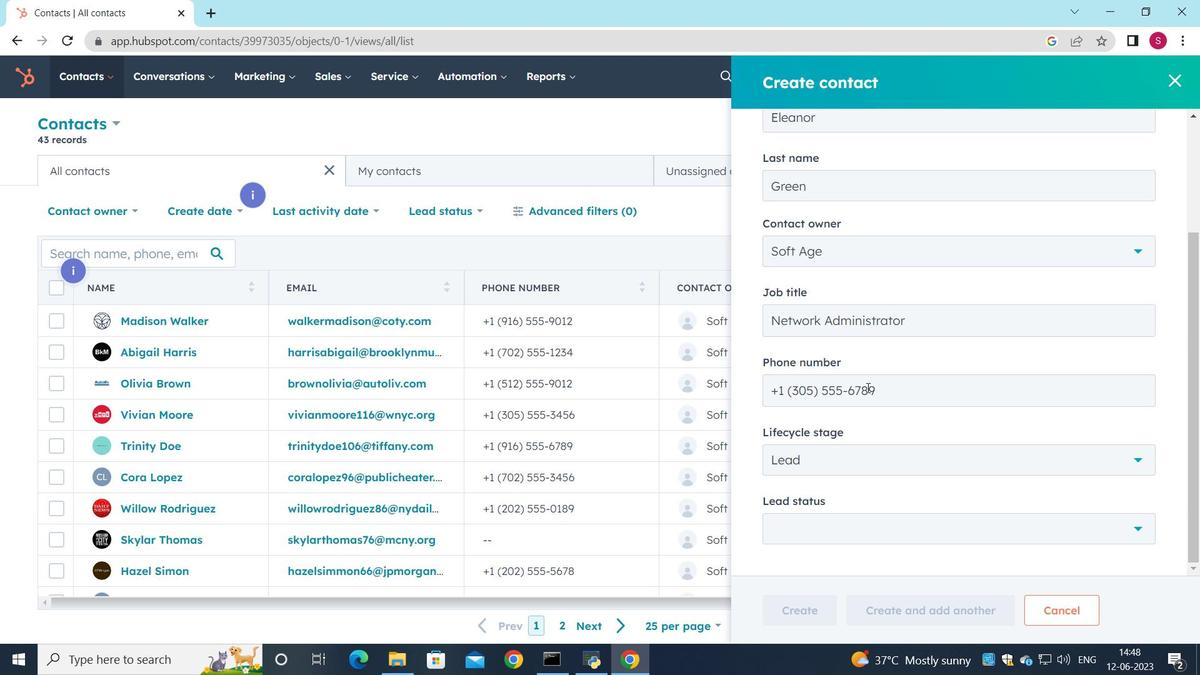 
Action: Mouse scrolled (867, 387) with delta (0, 0)
Screenshot: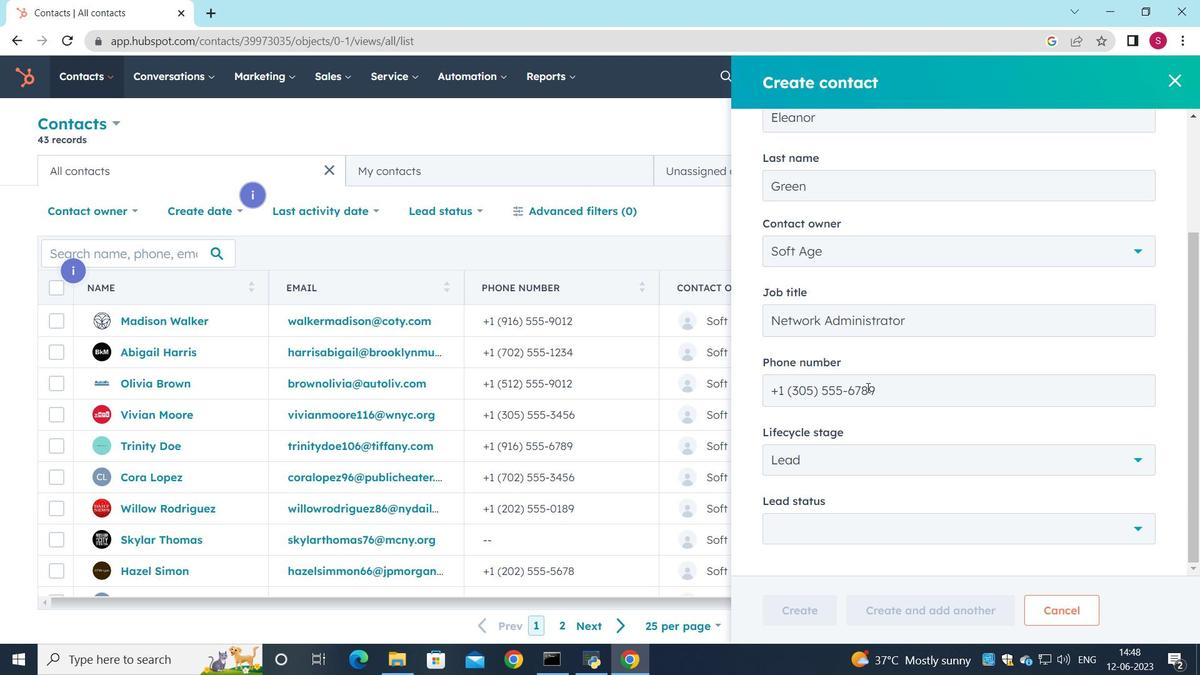 
Action: Mouse moved to (1108, 538)
Screenshot: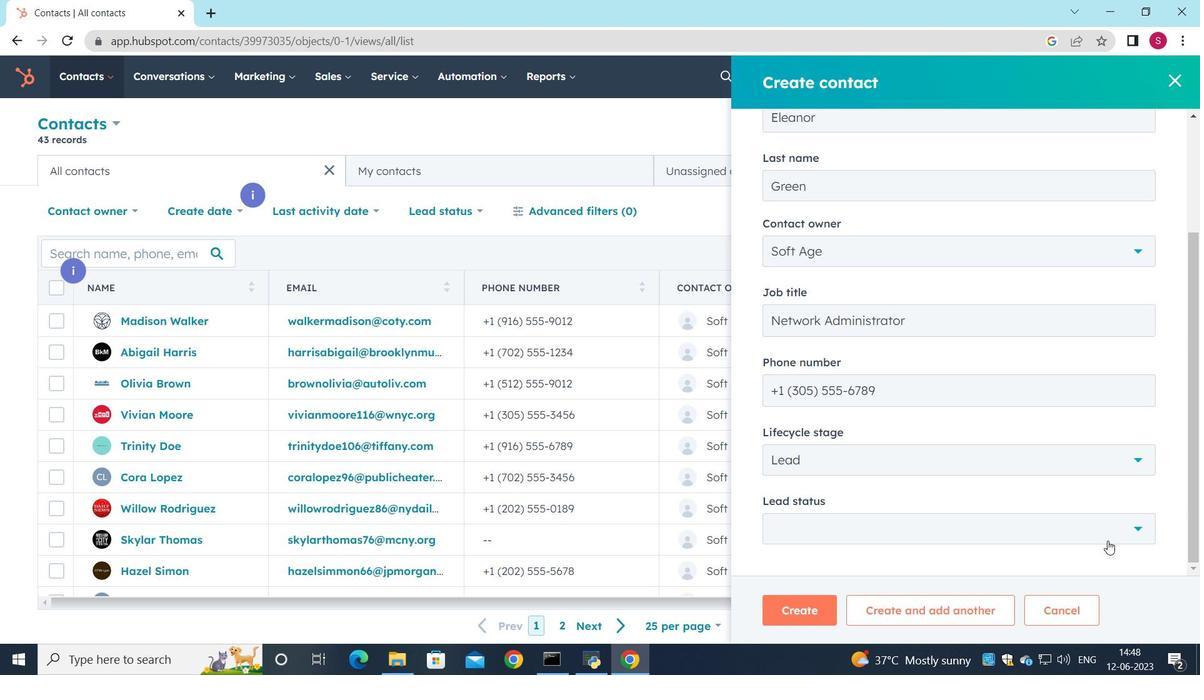 
Action: Mouse pressed left at (1108, 538)
Screenshot: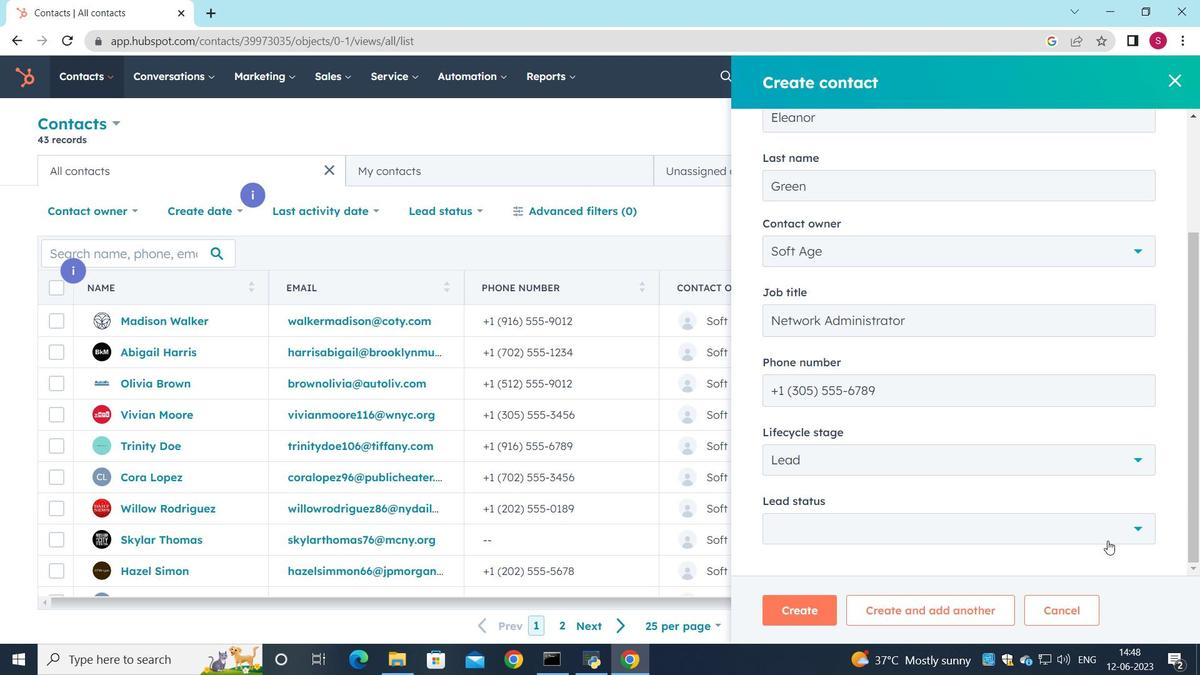 
Action: Mouse moved to (895, 392)
Screenshot: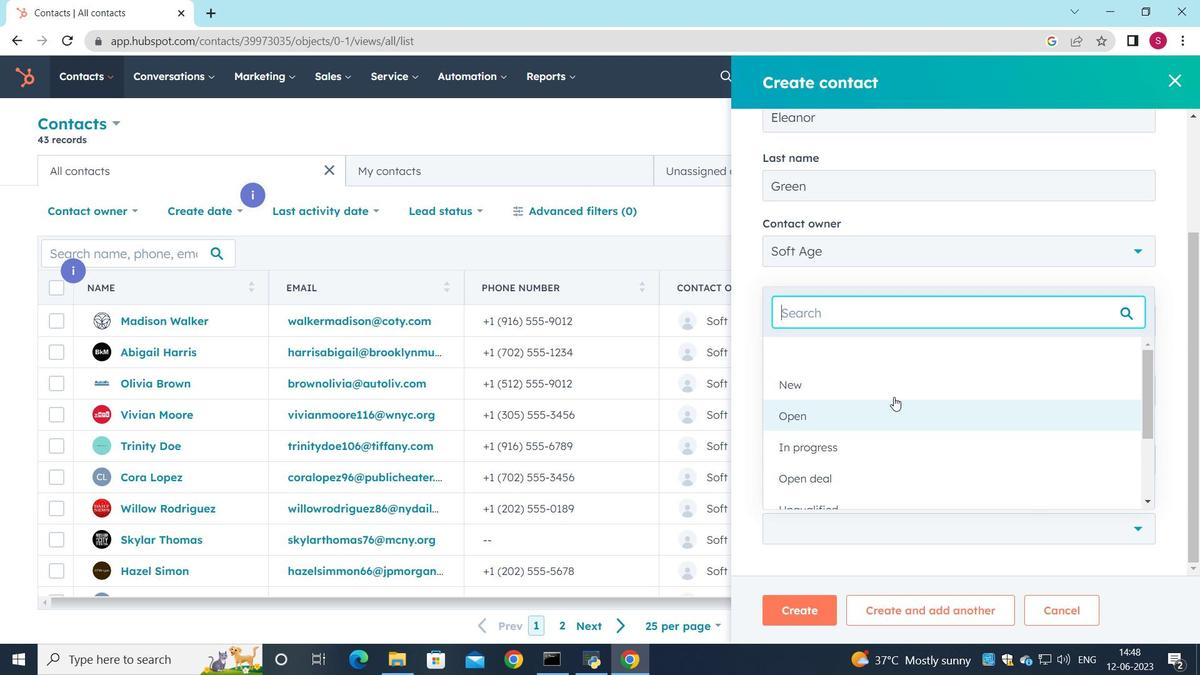 
Action: Mouse pressed left at (895, 392)
Screenshot: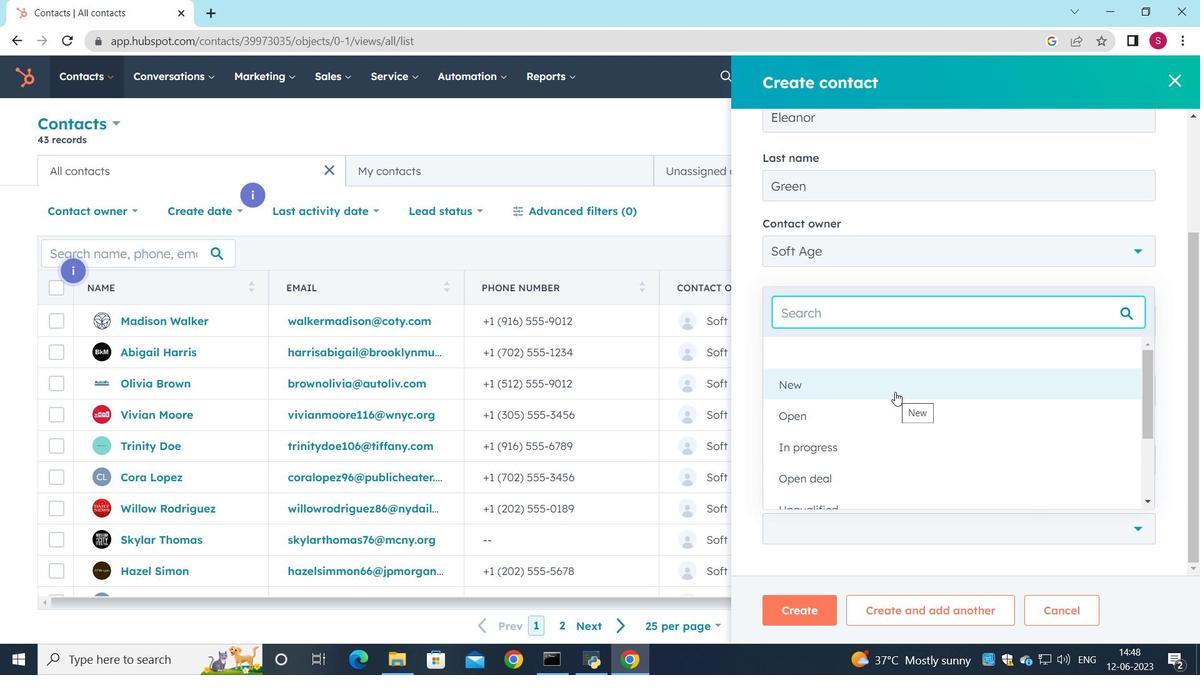 
Action: Mouse moved to (803, 598)
Screenshot: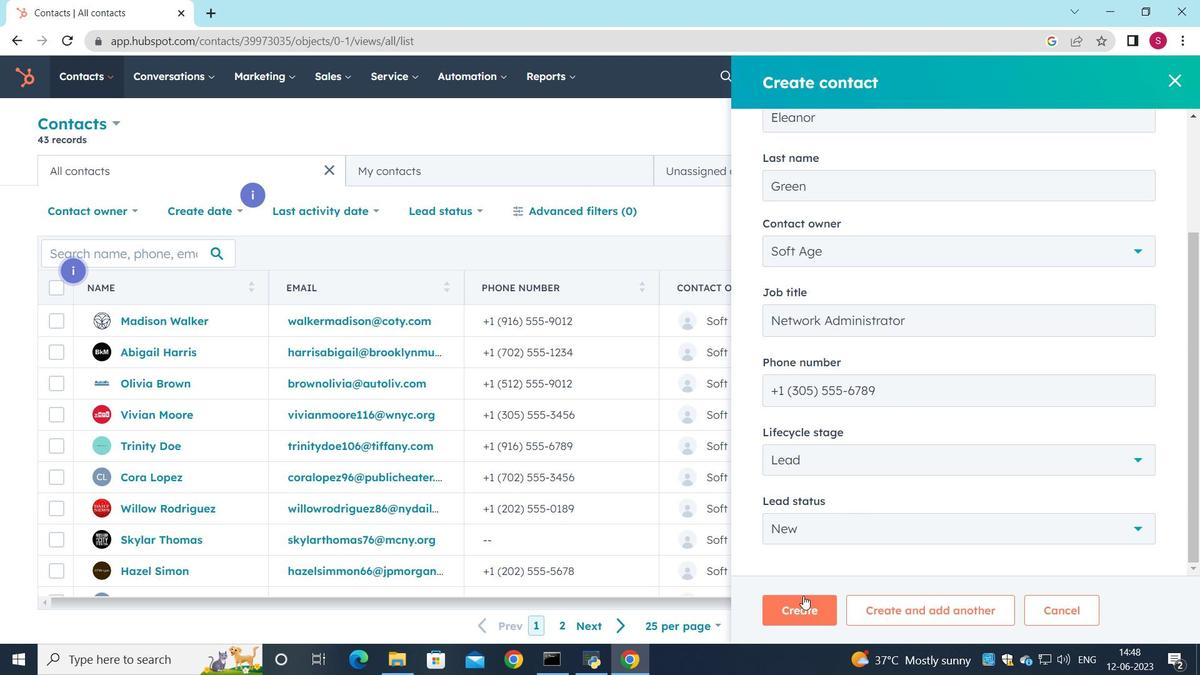 
Action: Mouse pressed left at (803, 598)
Screenshot: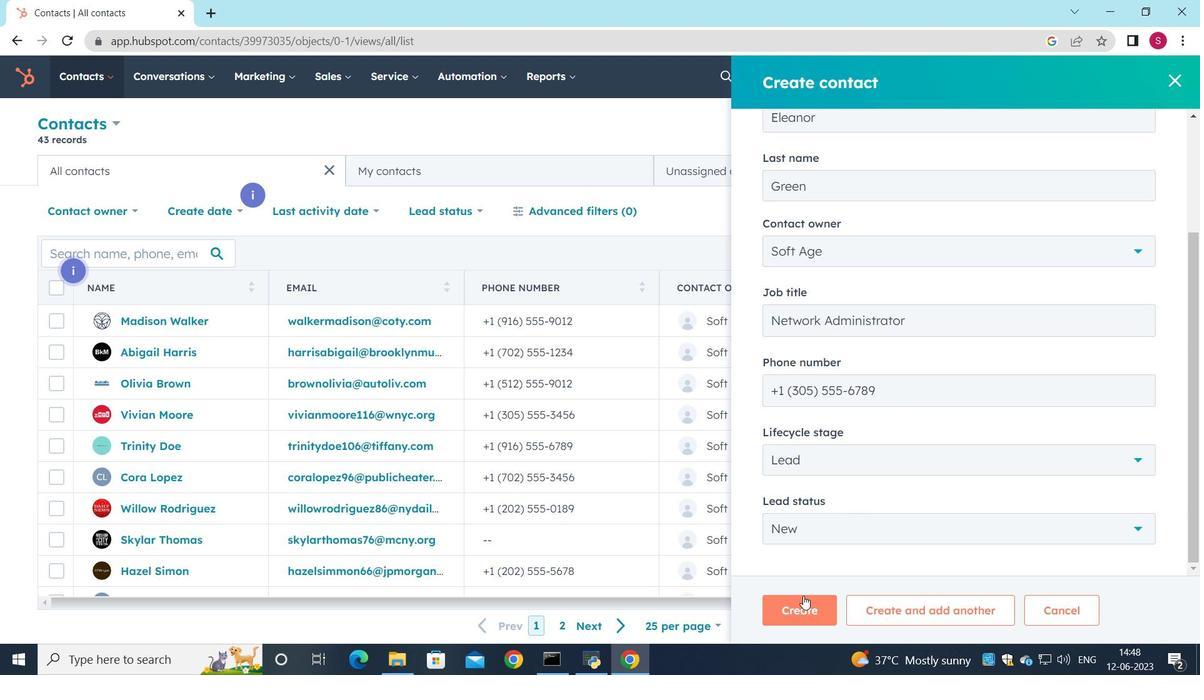
Action: Mouse moved to (697, 563)
Screenshot: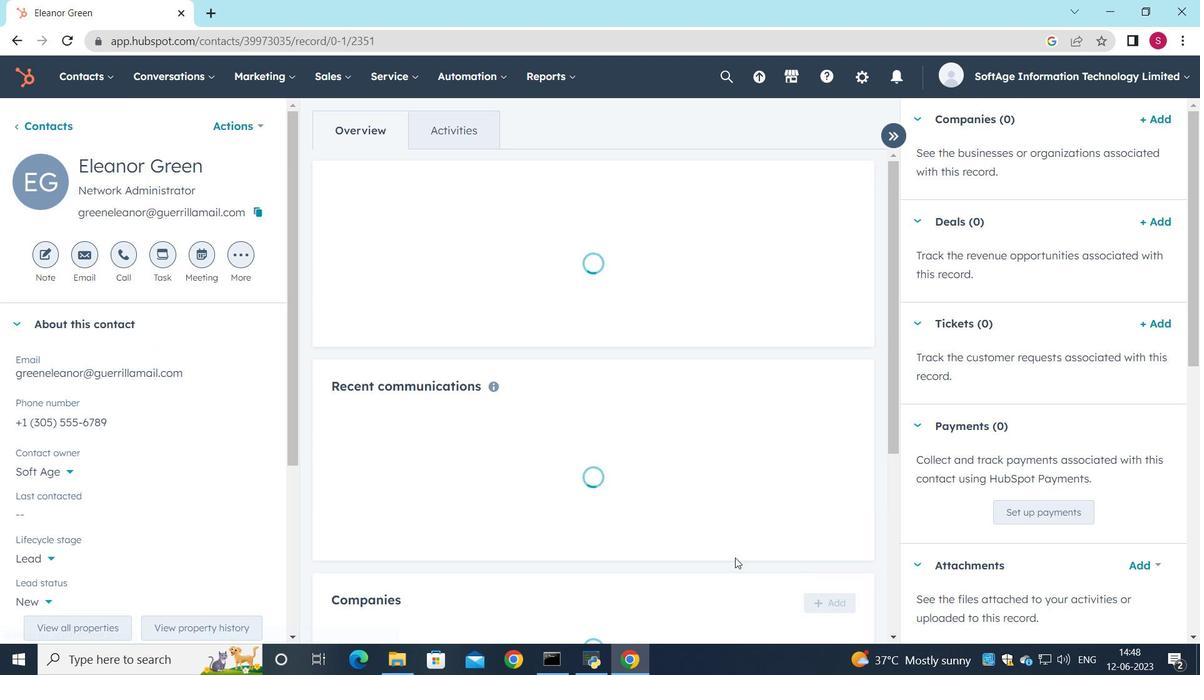 
Action: Mouse scrolled (697, 562) with delta (0, 0)
Screenshot: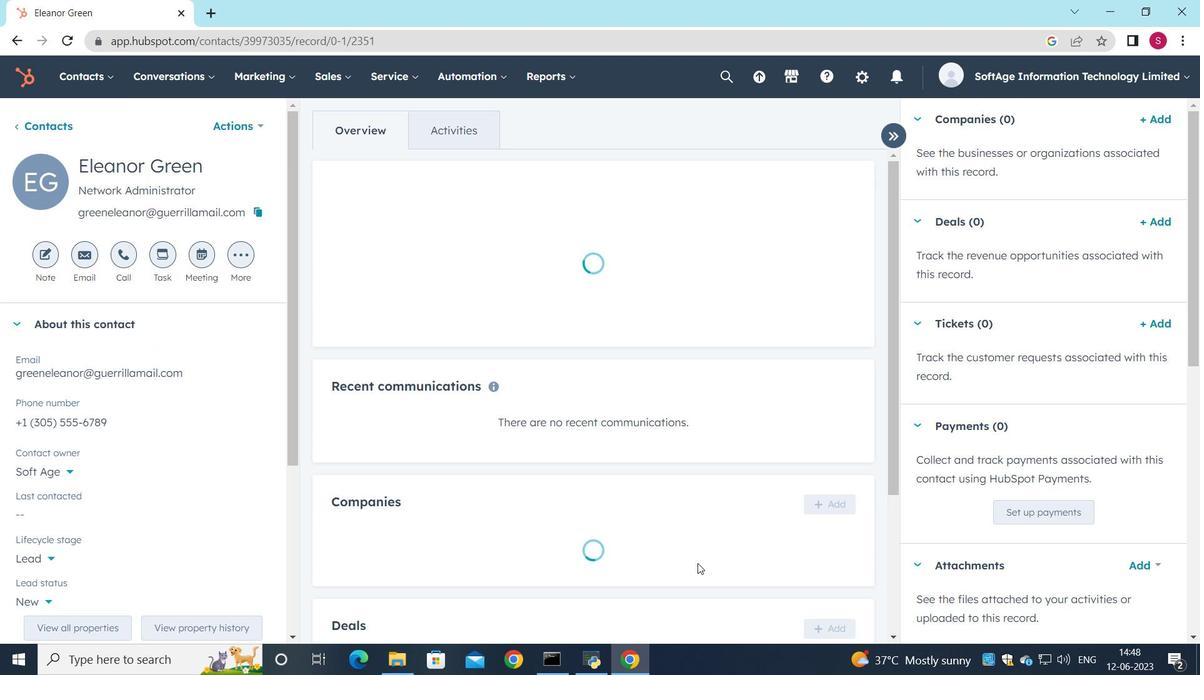 
Action: Mouse scrolled (697, 562) with delta (0, 0)
Screenshot: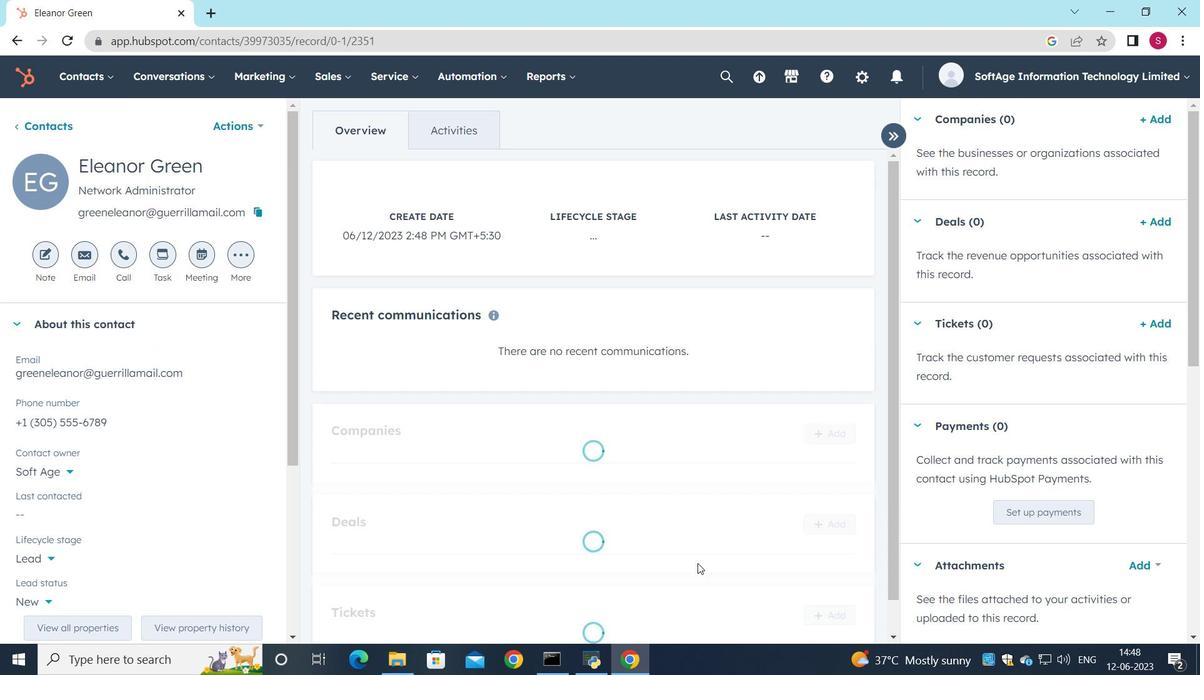 
Action: Mouse moved to (838, 398)
Screenshot: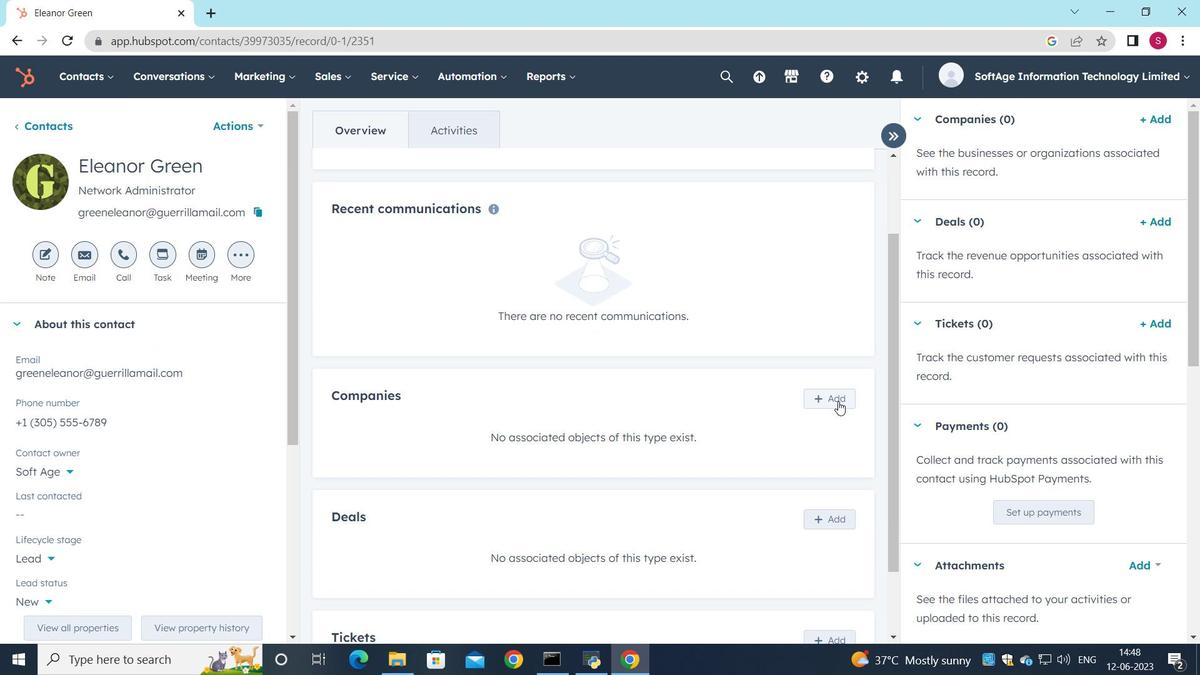 
Action: Mouse pressed left at (838, 398)
Screenshot: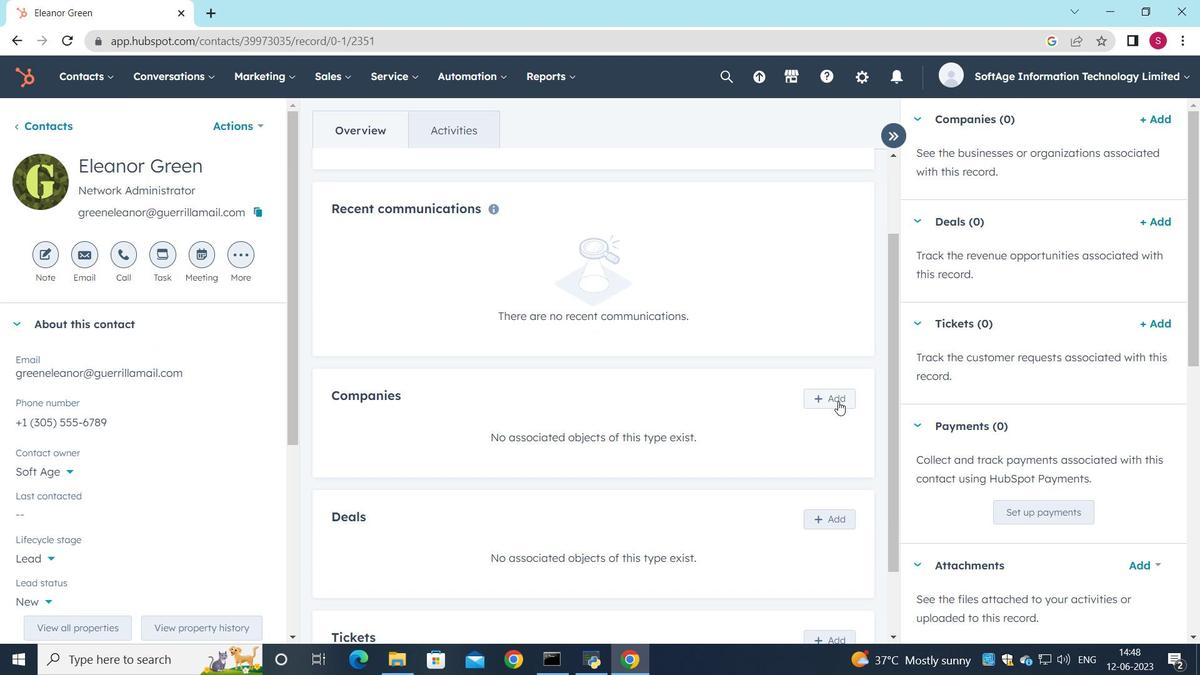 
Action: Mouse moved to (864, 168)
Screenshot: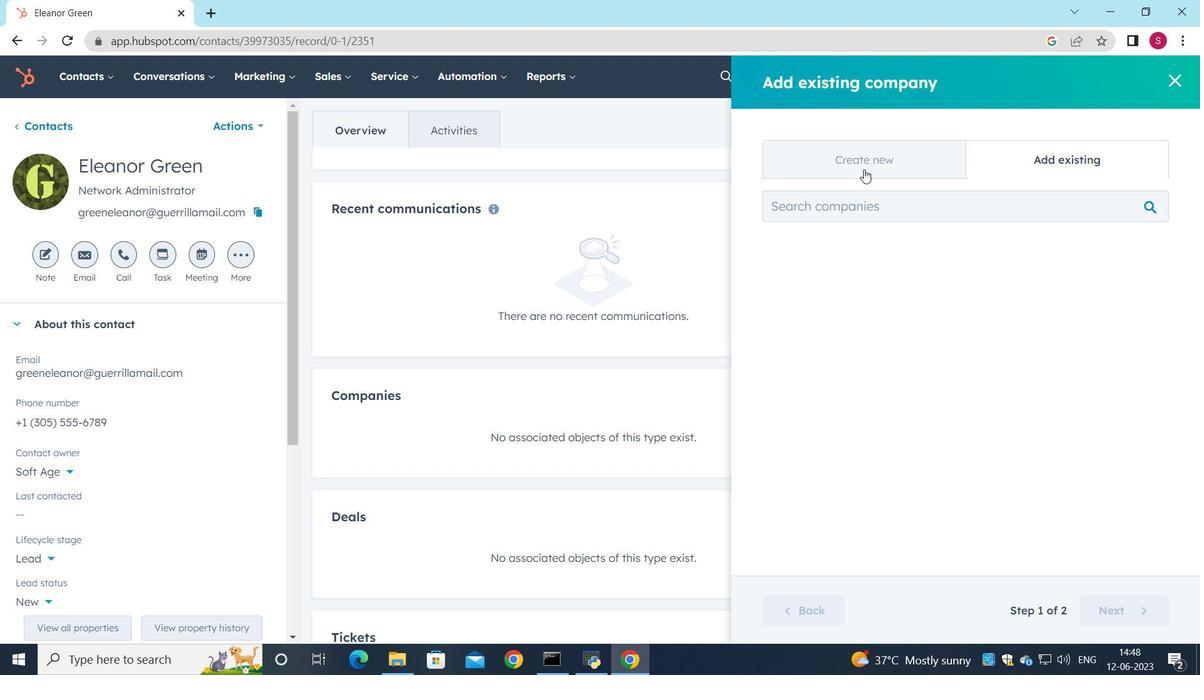 
Action: Mouse pressed left at (864, 168)
Screenshot: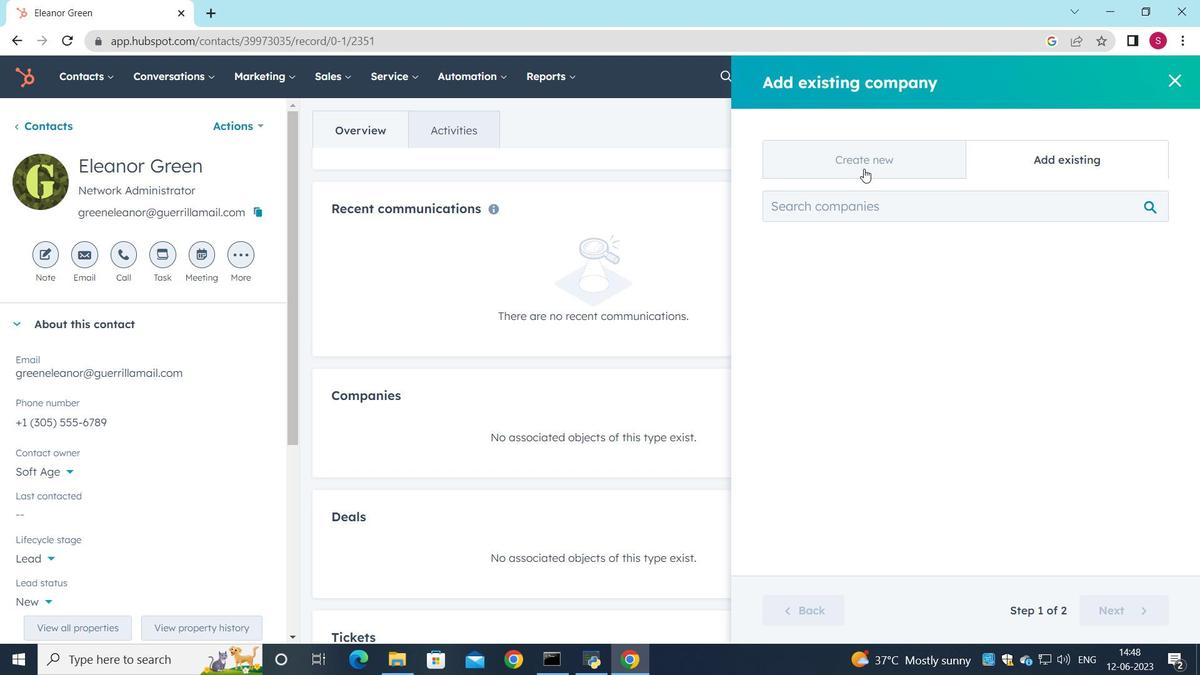 
Action: Mouse moved to (865, 242)
Screenshot: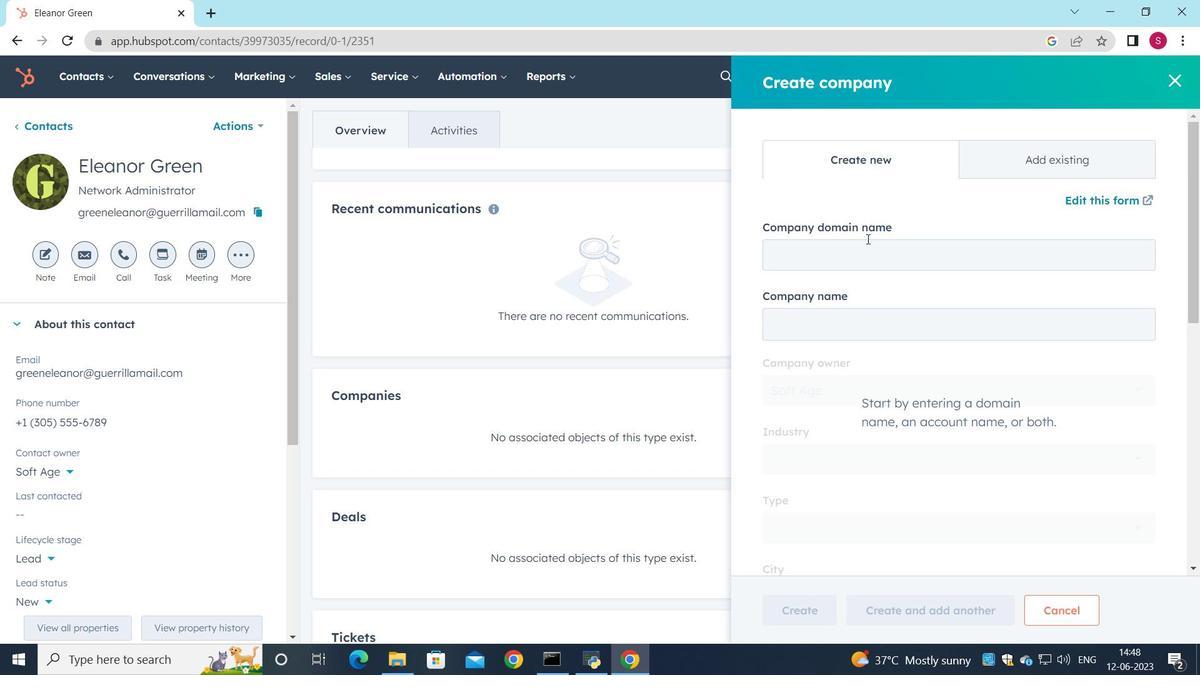 
Action: Mouse pressed left at (865, 242)
Screenshot: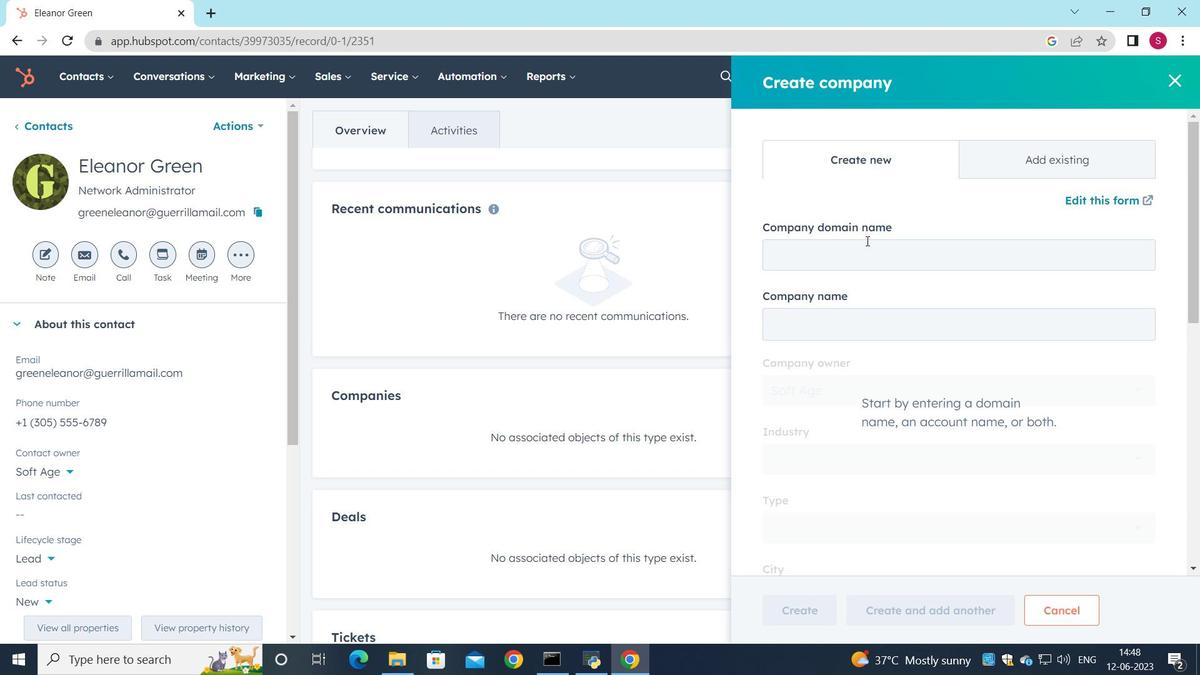 
Action: Key pressed uci.edu
Screenshot: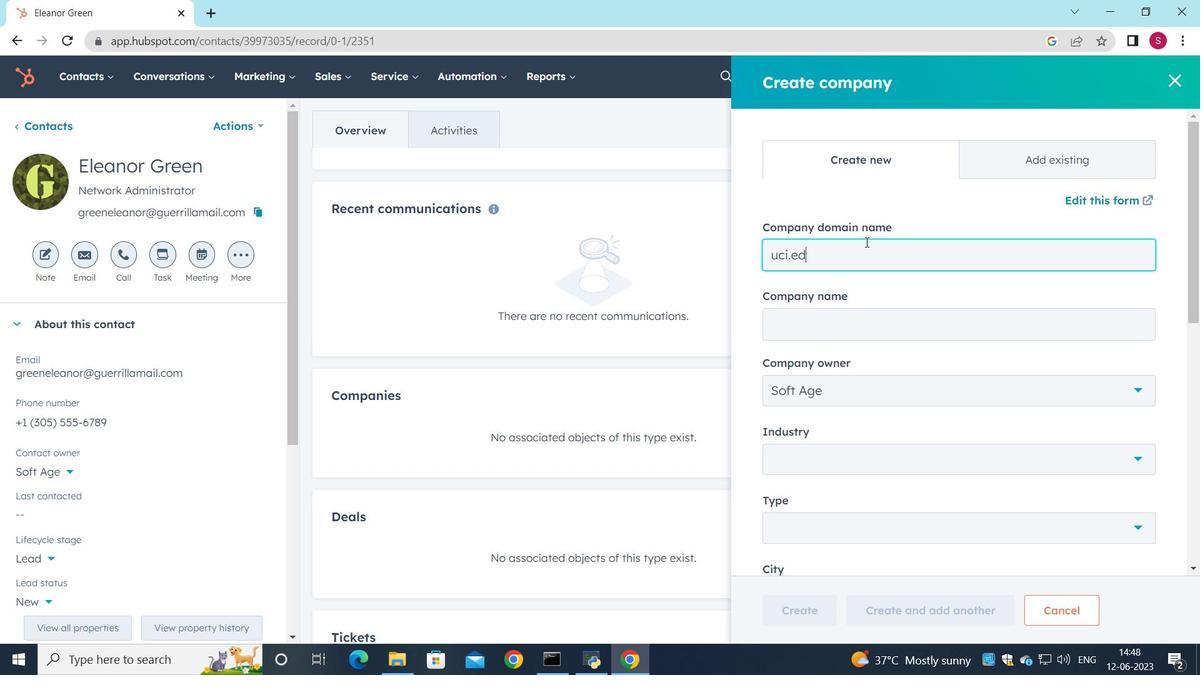 
Action: Mouse moved to (856, 495)
Screenshot: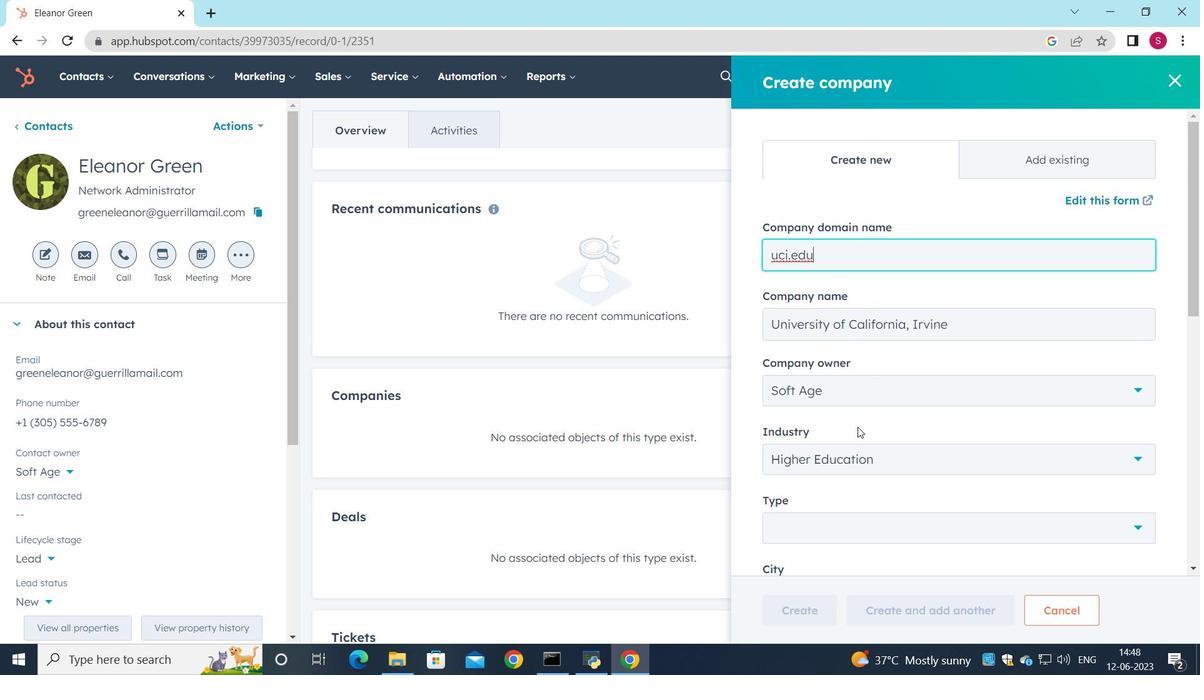 
Action: Mouse scrolled (856, 495) with delta (0, 0)
Screenshot: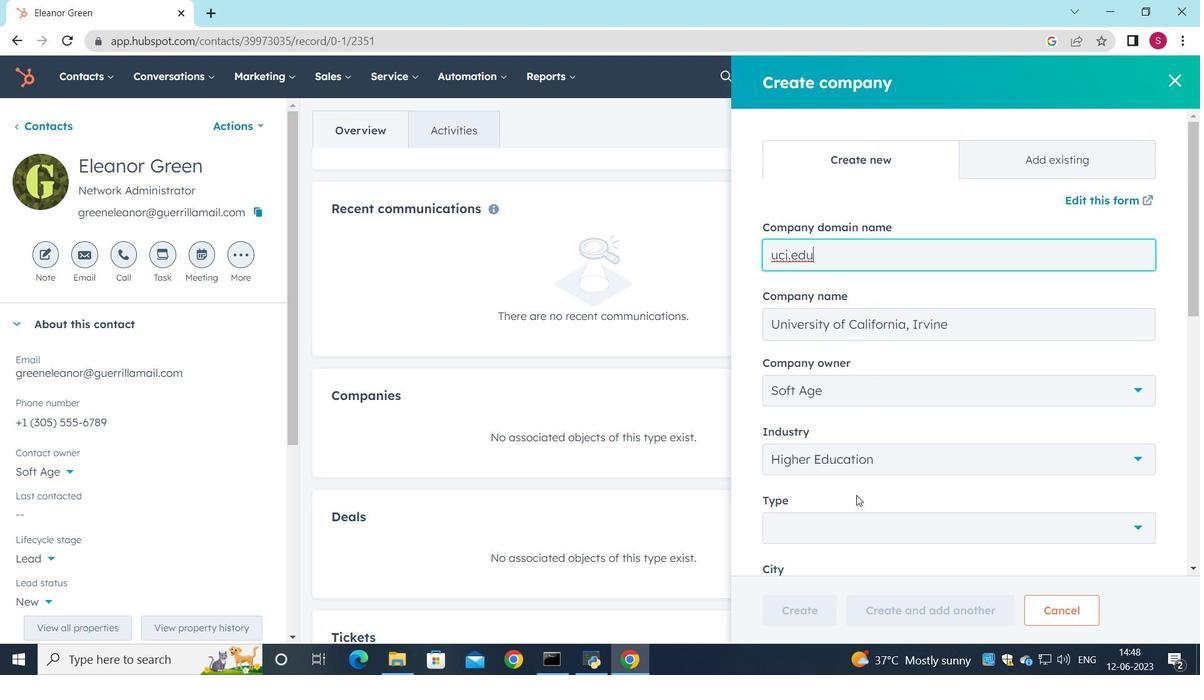 
Action: Mouse moved to (1142, 448)
Screenshot: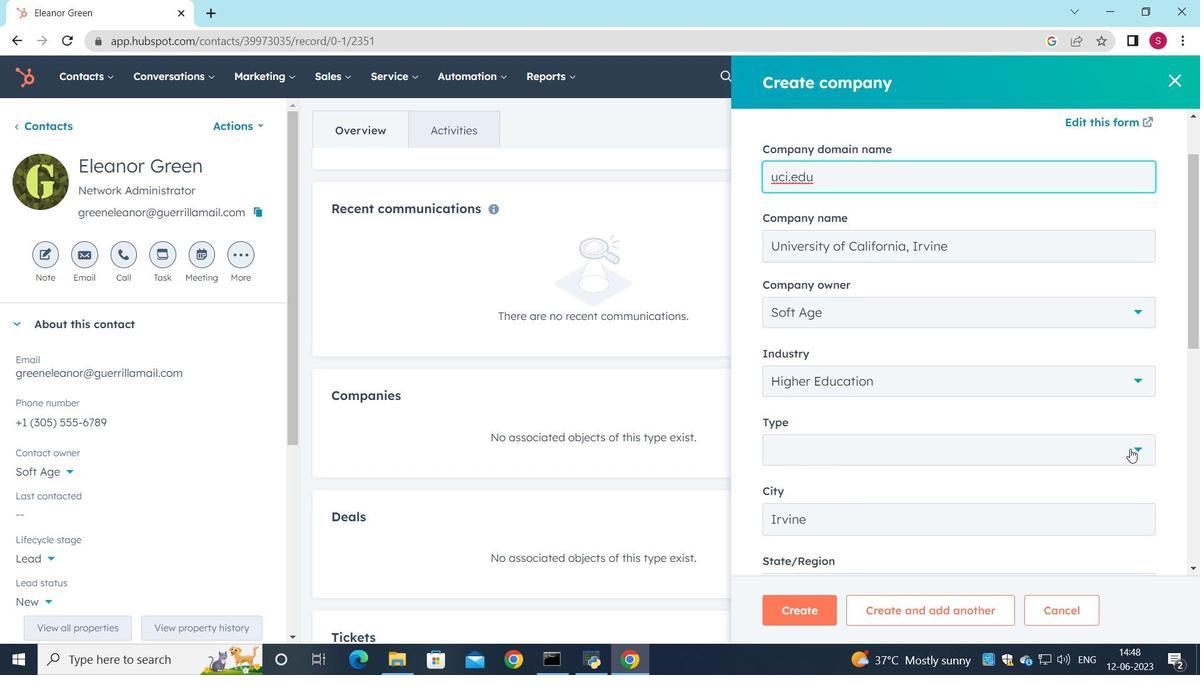 
Action: Mouse pressed left at (1142, 448)
Screenshot: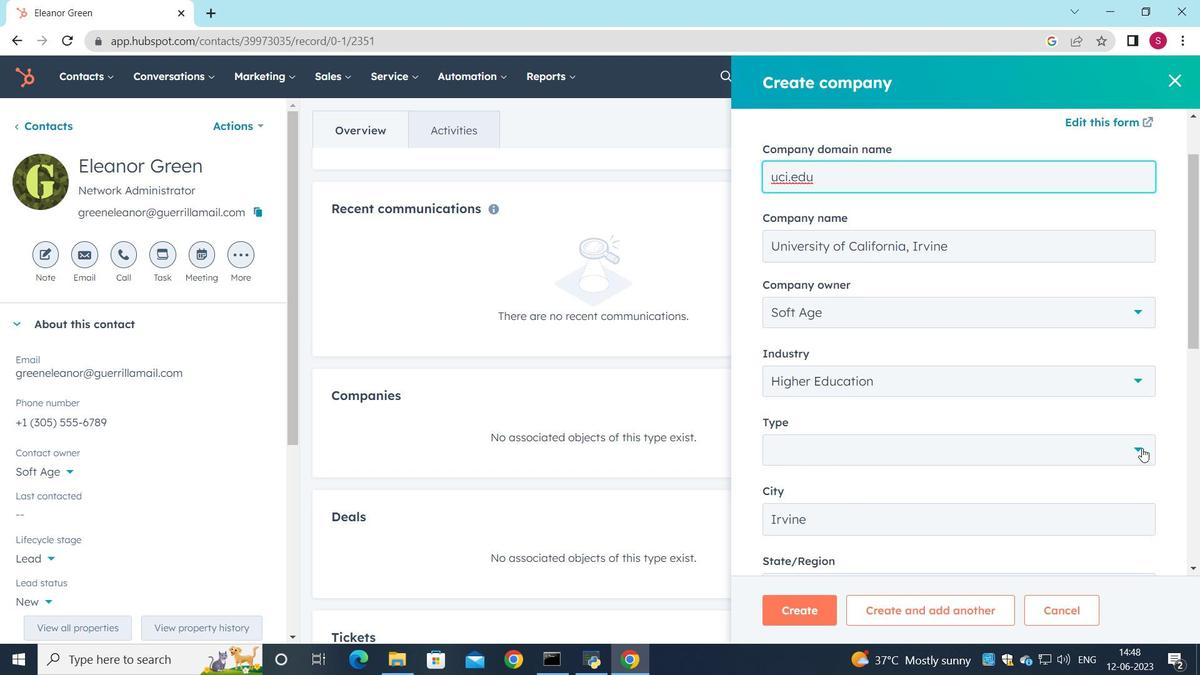 
Action: Mouse moved to (852, 306)
Screenshot: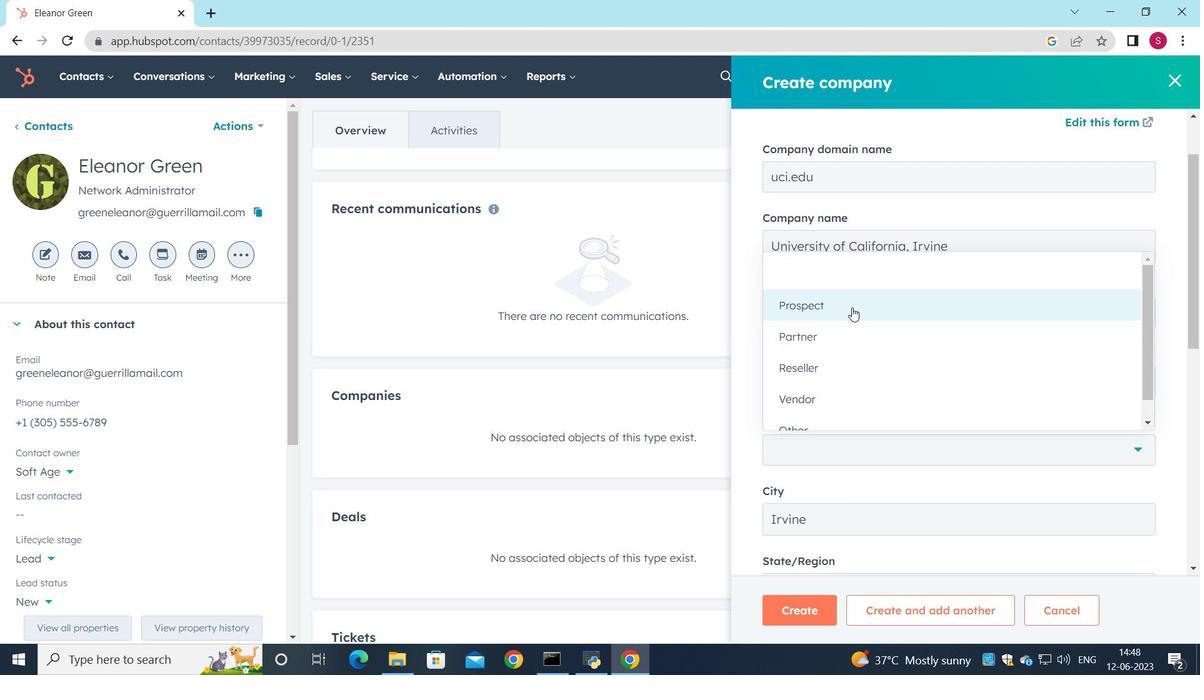 
Action: Mouse pressed left at (852, 306)
Screenshot: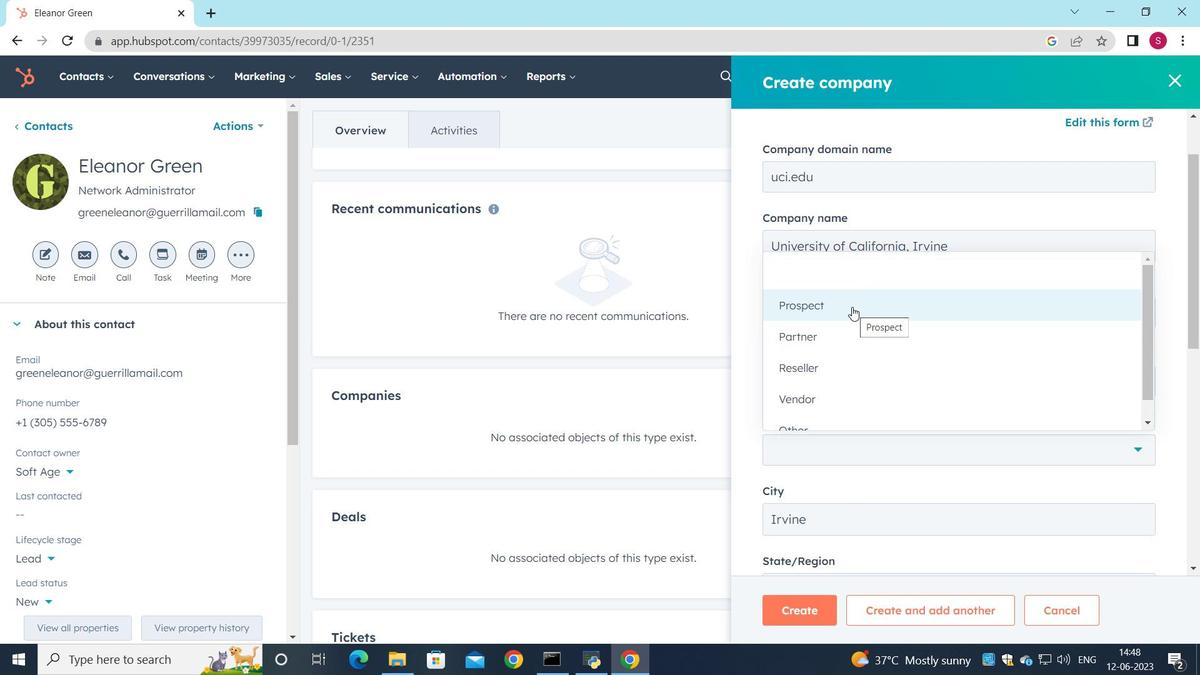 
Action: Mouse moved to (925, 523)
Screenshot: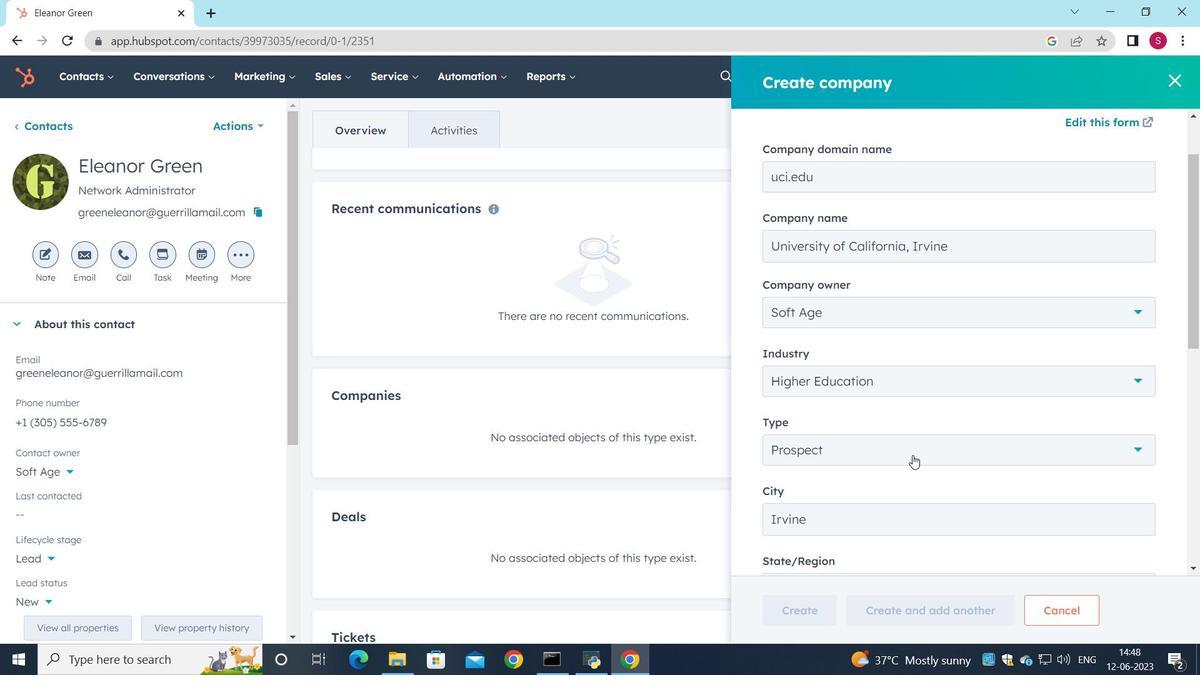 
Action: Mouse scrolled (925, 523) with delta (0, 0)
Screenshot: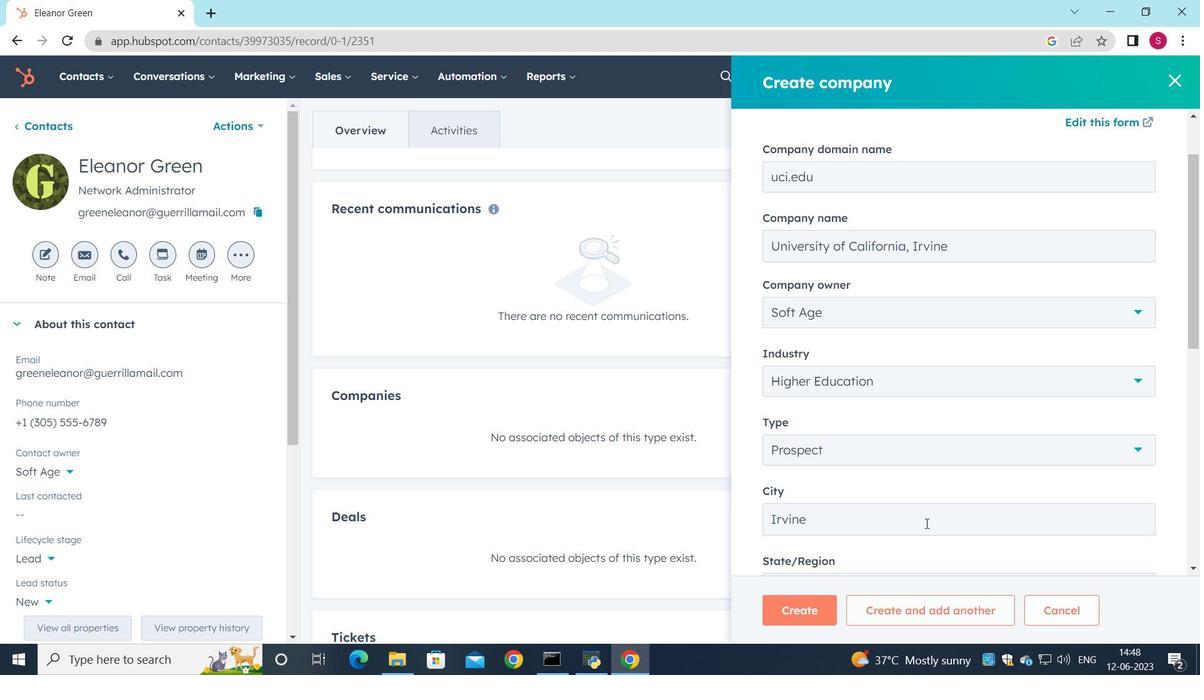
Action: Mouse scrolled (925, 523) with delta (0, 0)
Screenshot: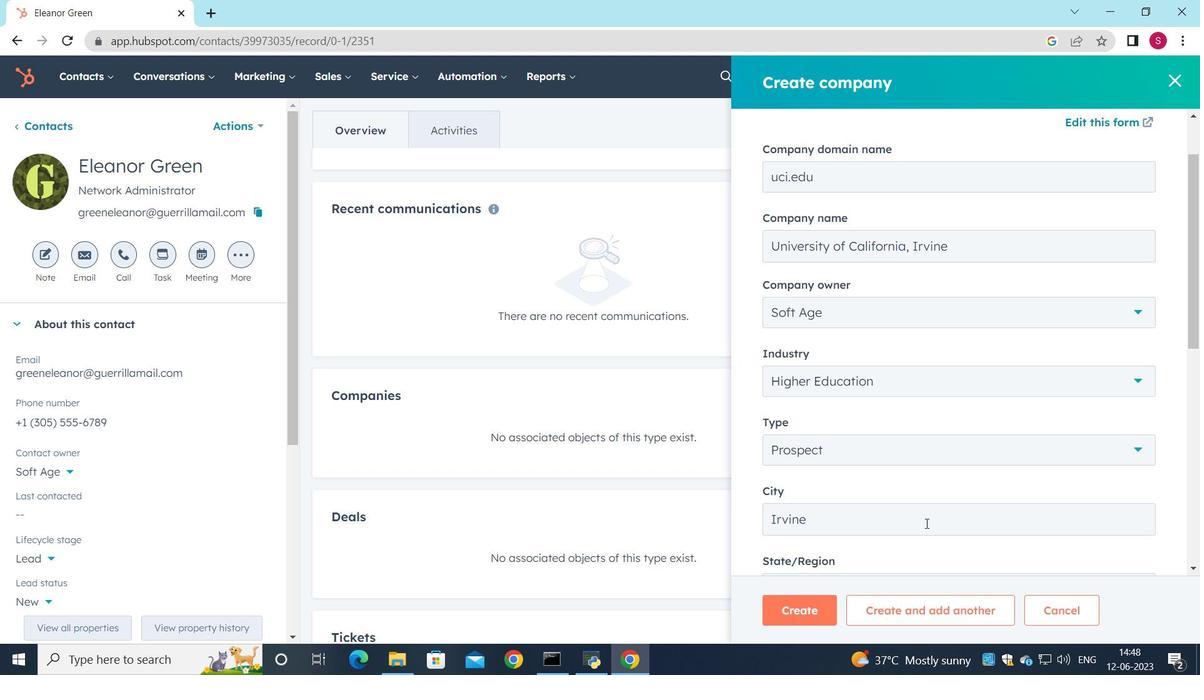 
Action: Mouse moved to (803, 628)
Screenshot: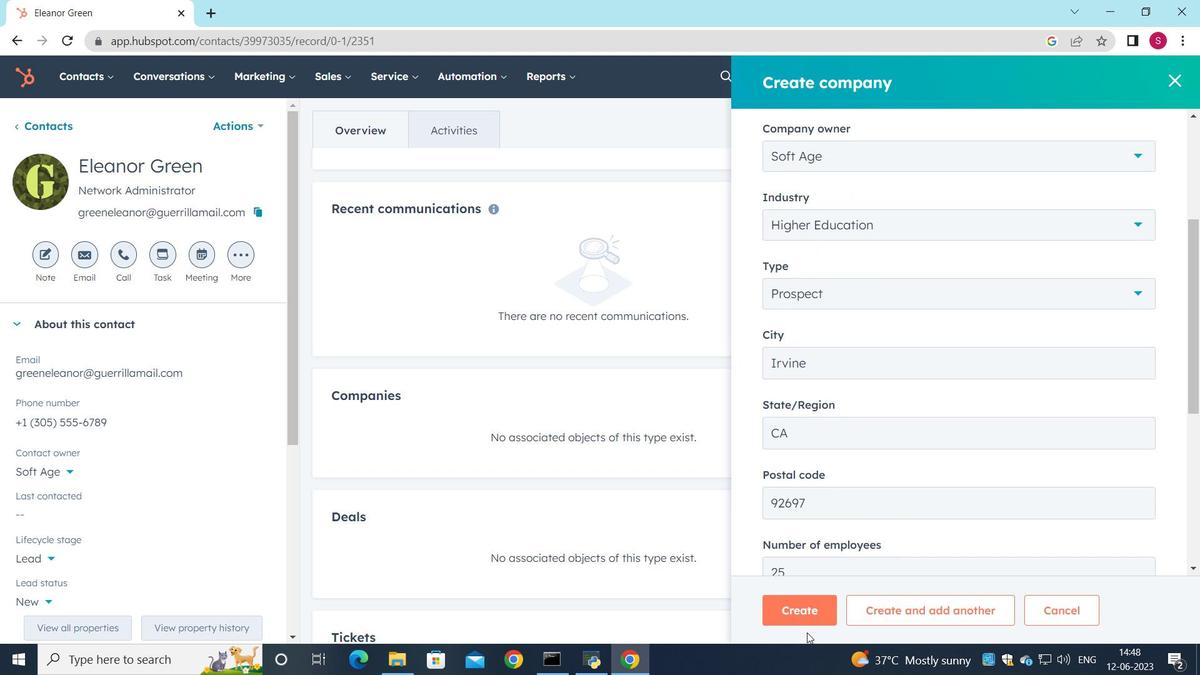 
Action: Mouse pressed left at (803, 628)
Screenshot: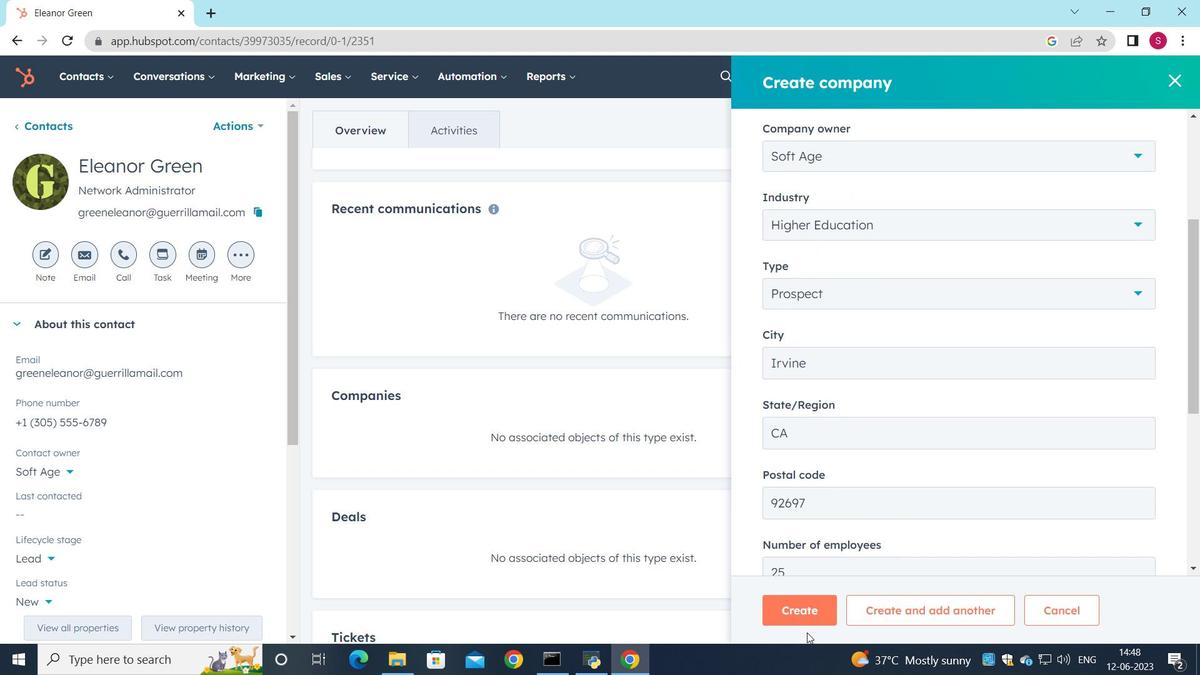 
Action: Mouse moved to (792, 615)
Screenshot: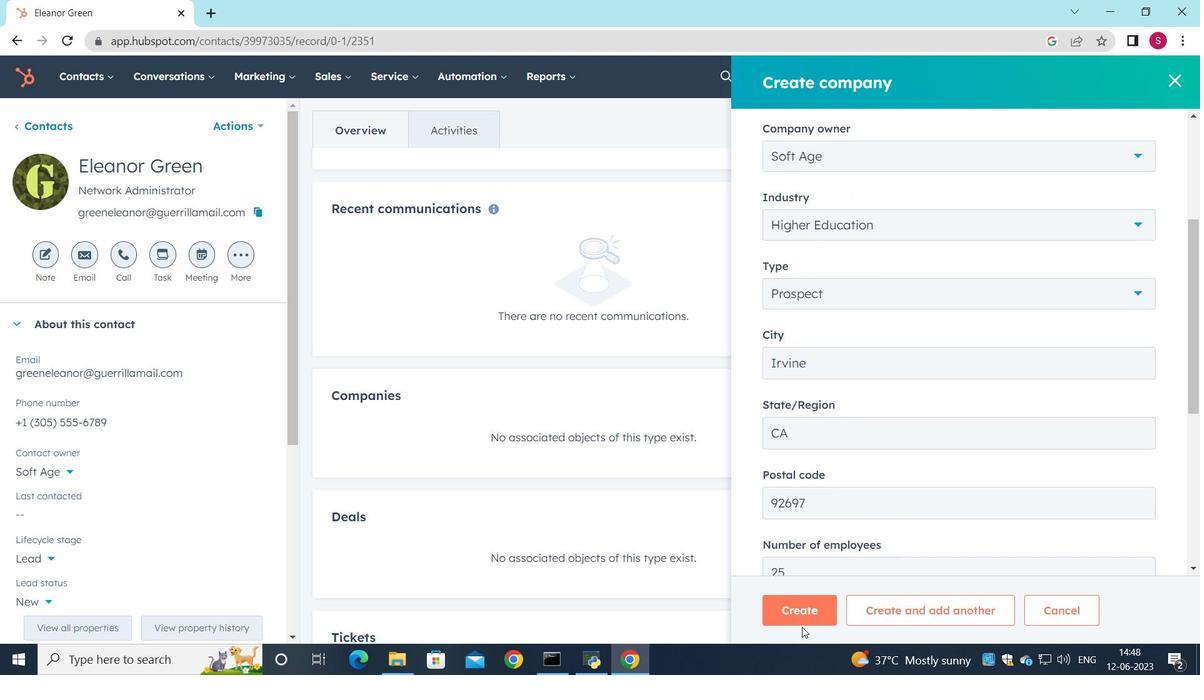 
Action: Mouse pressed left at (792, 615)
Screenshot: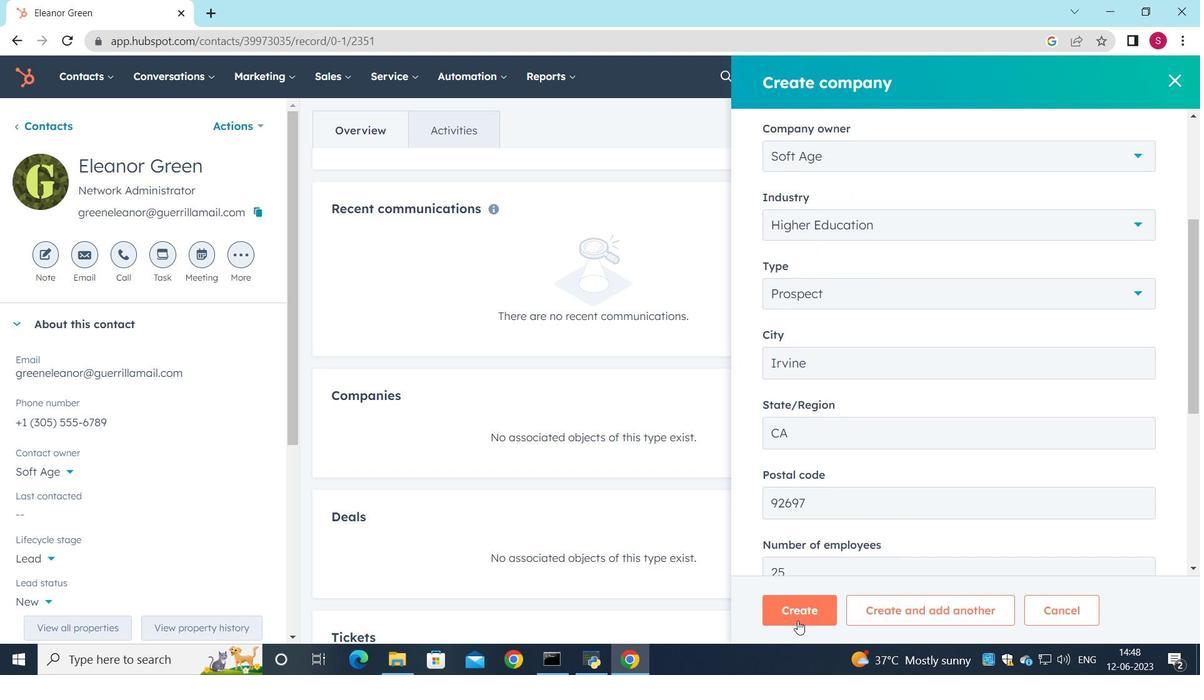 
Action: Mouse moved to (773, 537)
Screenshot: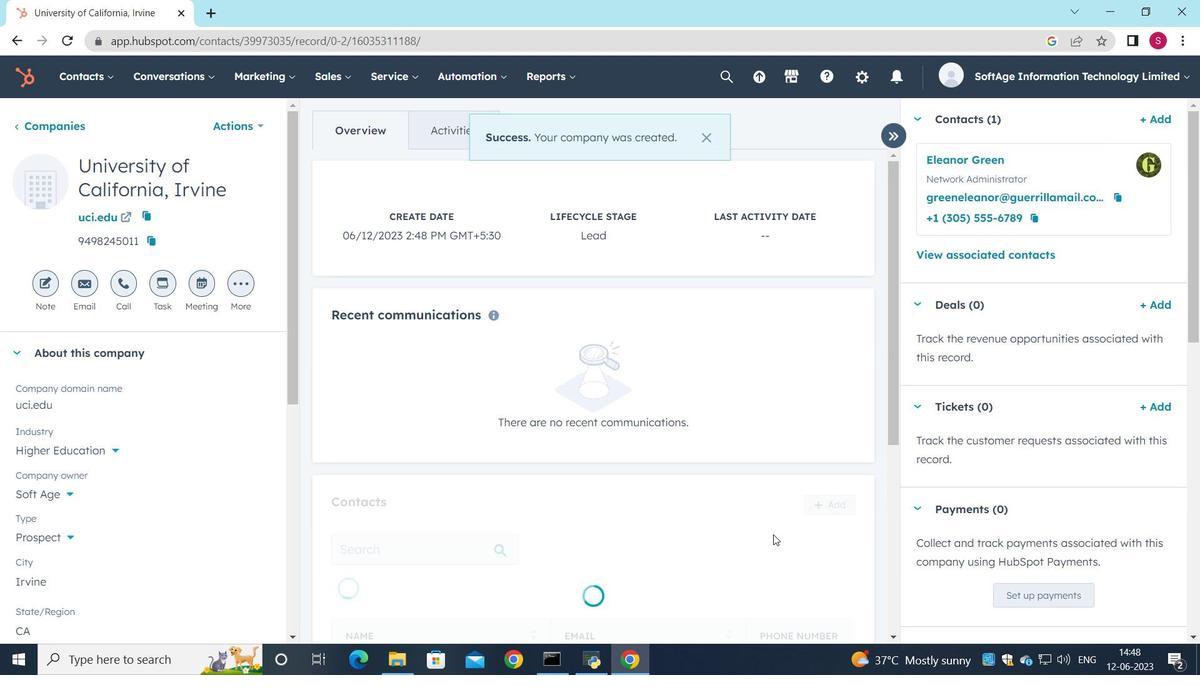 
Action: Mouse scrolled (773, 537) with delta (0, 0)
Screenshot: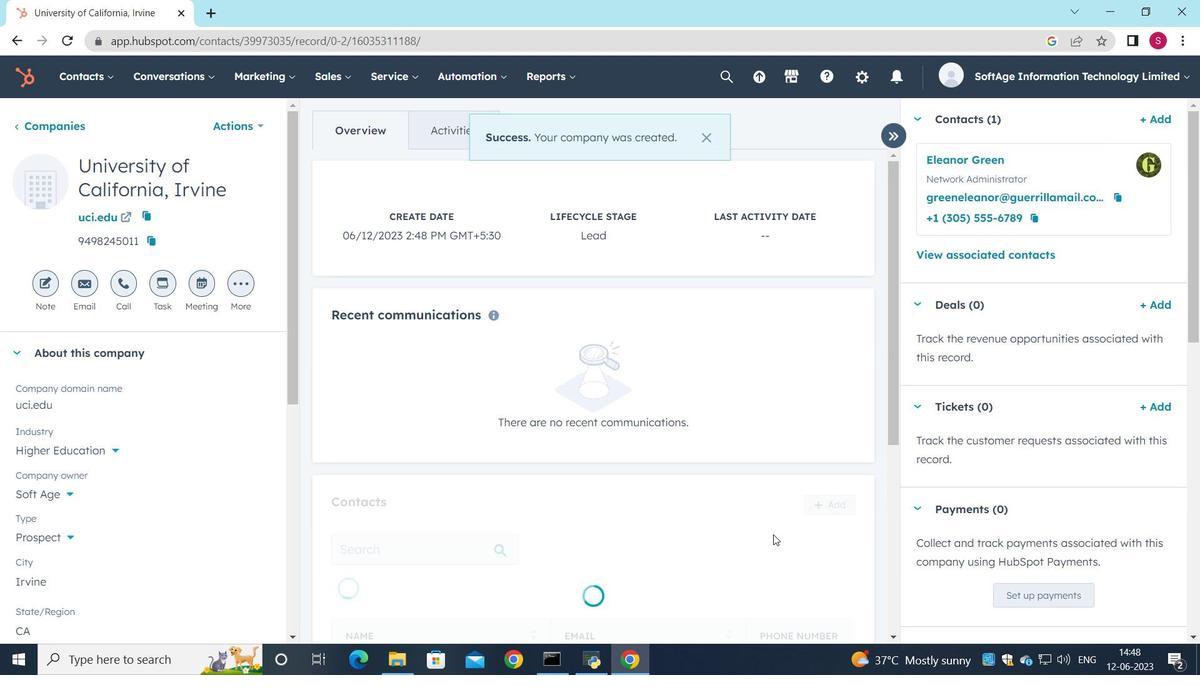 
Action: Mouse moved to (773, 538)
Screenshot: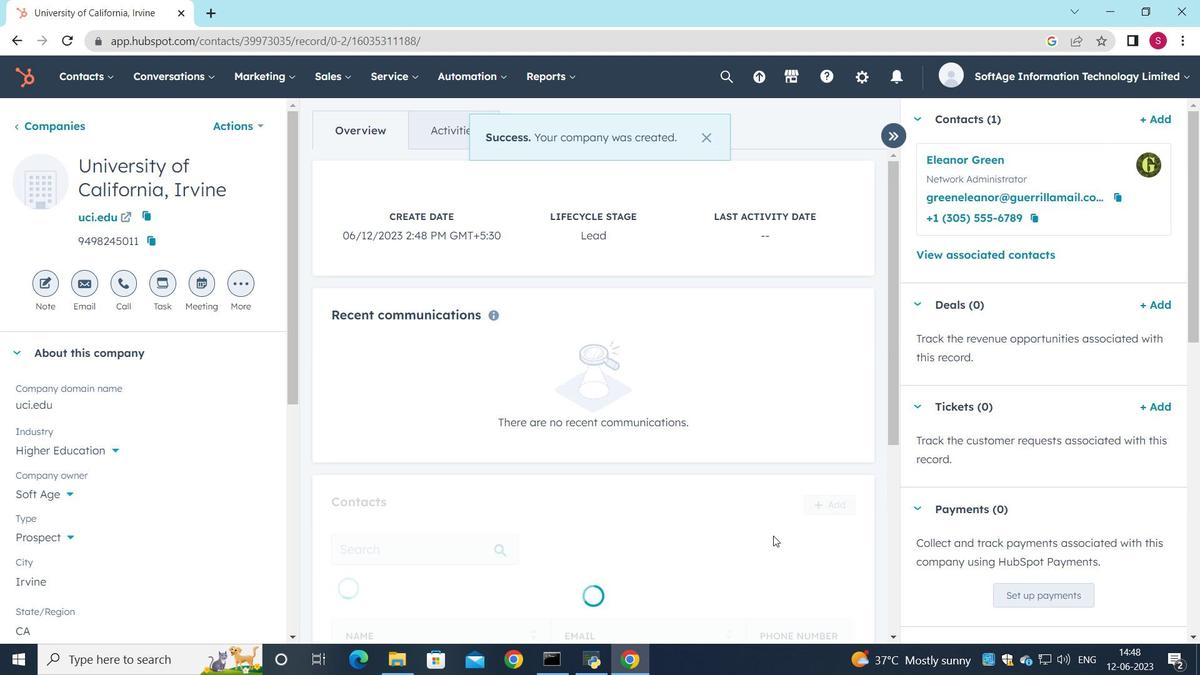 
Action: Mouse scrolled (773, 538) with delta (0, 0)
Screenshot: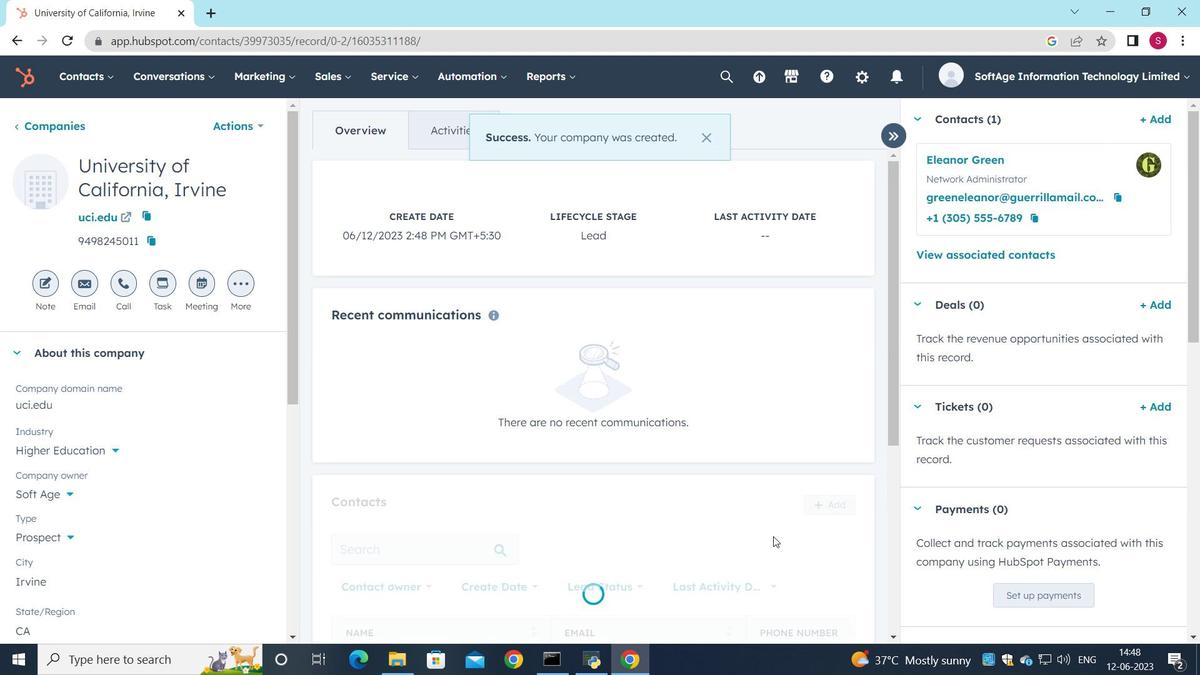 
Action: Mouse moved to (759, 533)
Screenshot: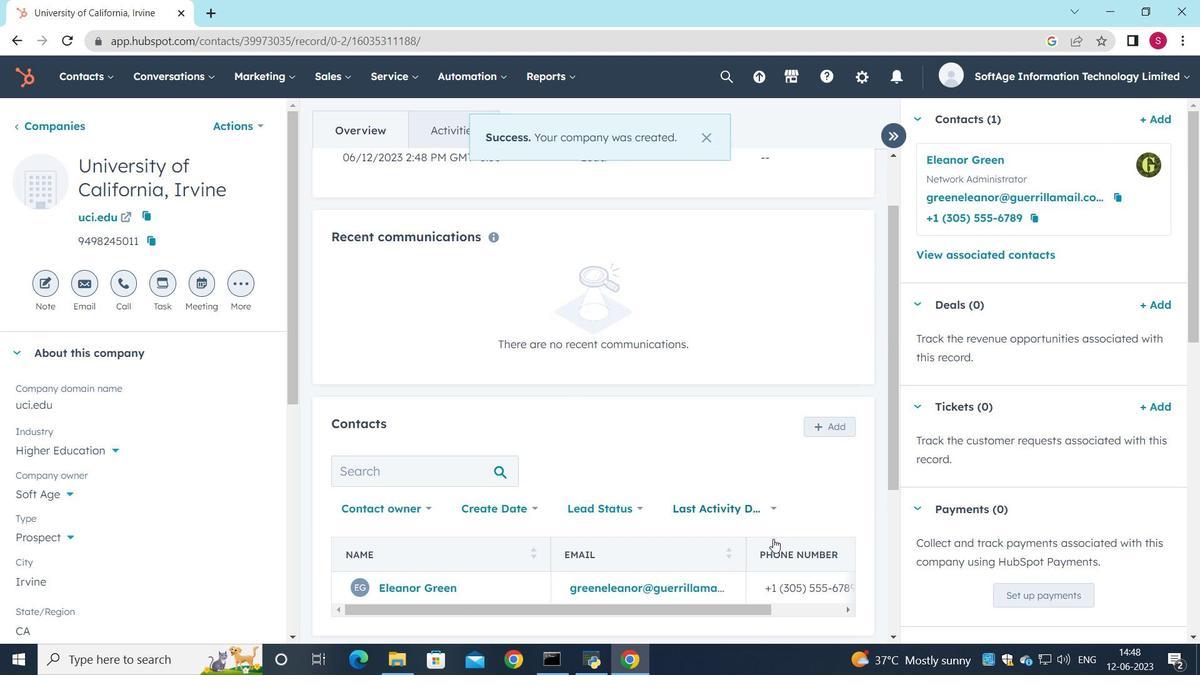 
Action: Mouse scrolled (759, 533) with delta (0, 0)
Screenshot: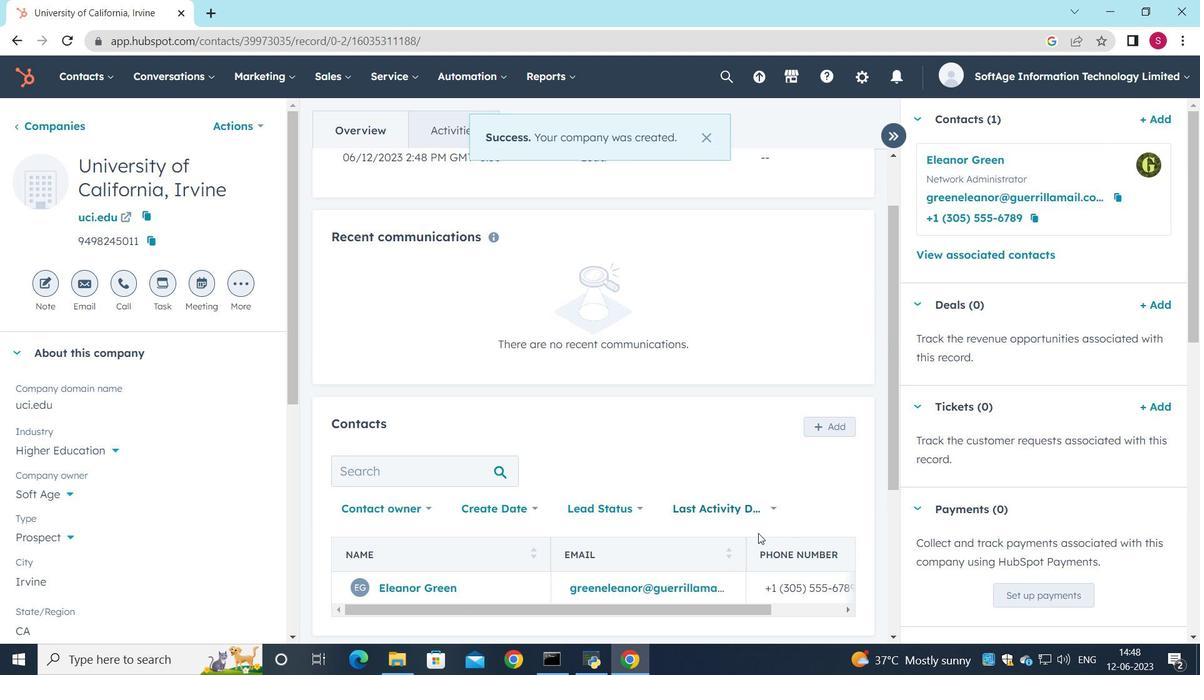 
Action: Mouse scrolled (759, 533) with delta (0, 0)
Screenshot: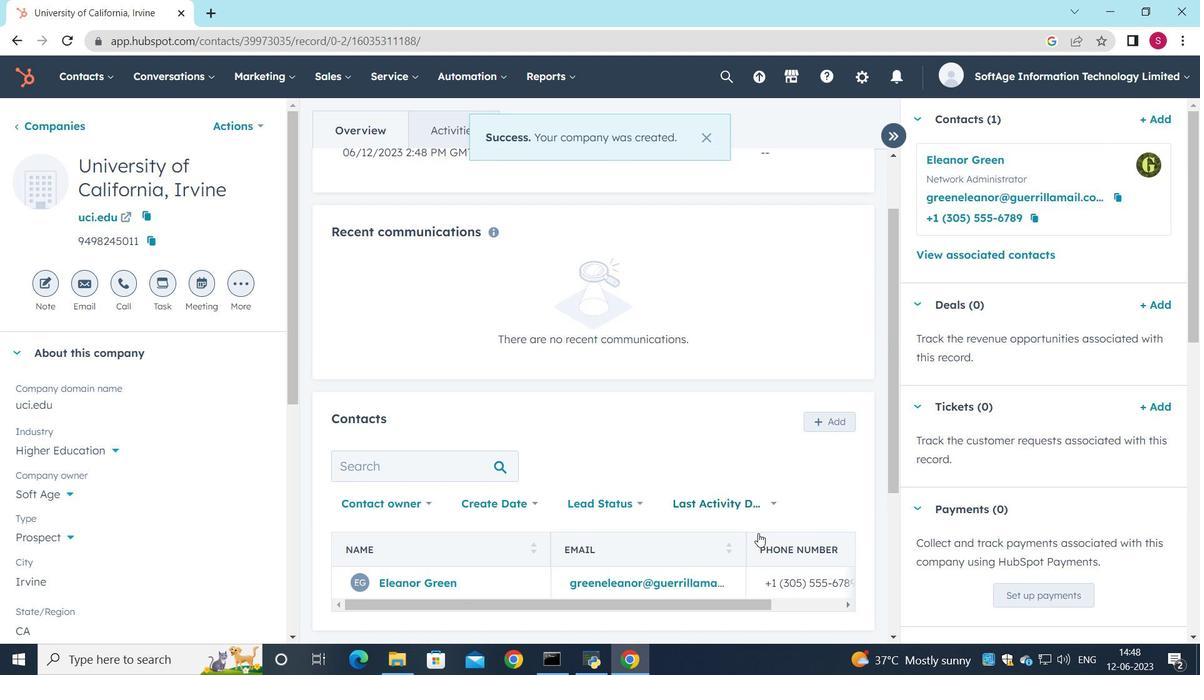 
Action: Mouse moved to (756, 498)
Screenshot: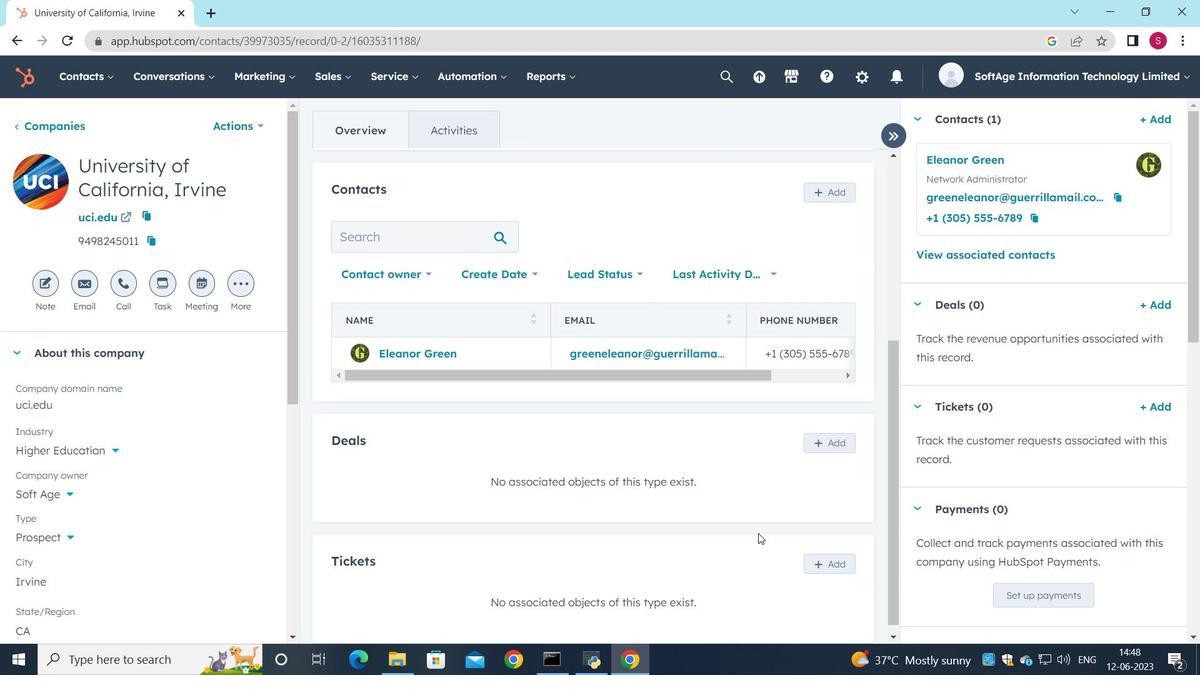 
